 Task: Sort the products in the category "More Dips & Spreads" by relevance.
Action: Mouse moved to (763, 244)
Screenshot: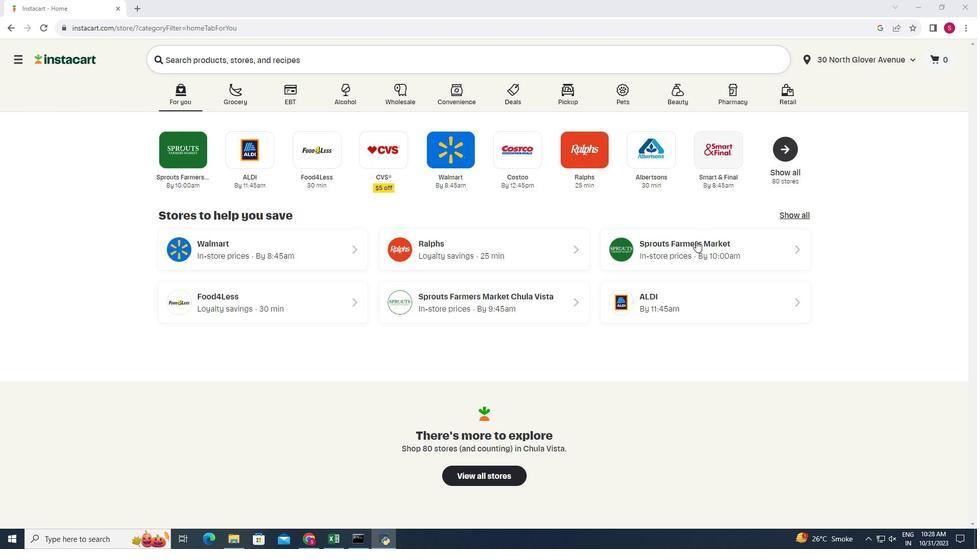 
Action: Mouse pressed left at (763, 244)
Screenshot: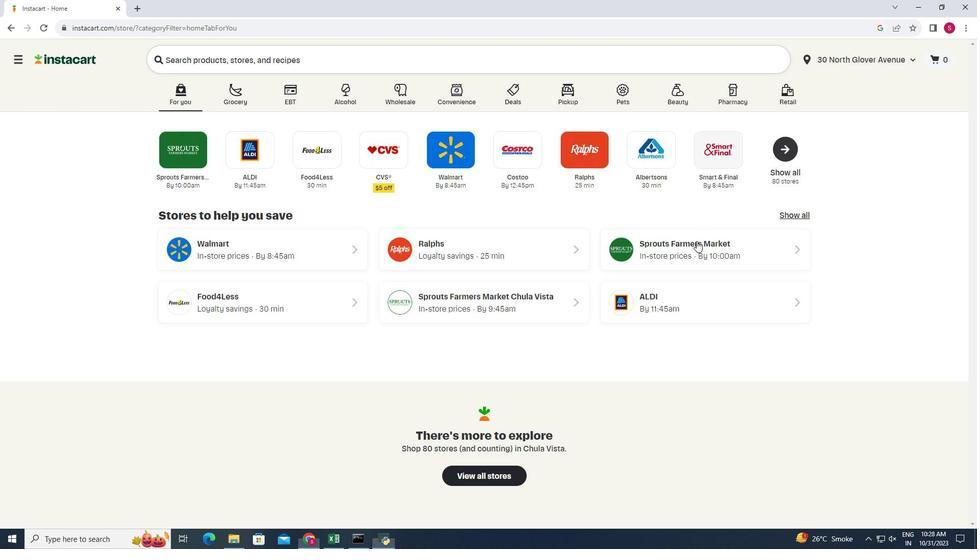 
Action: Mouse moved to (29, 448)
Screenshot: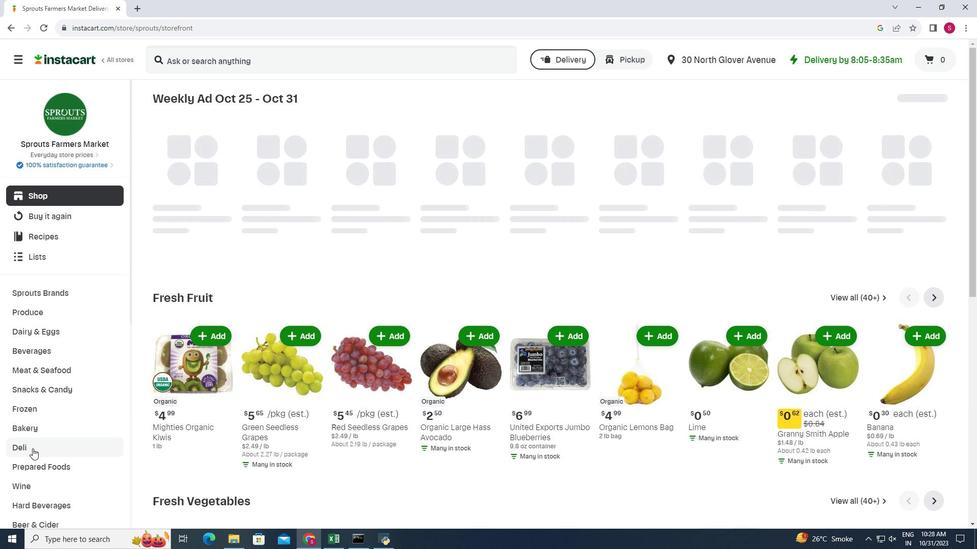 
Action: Mouse pressed left at (29, 448)
Screenshot: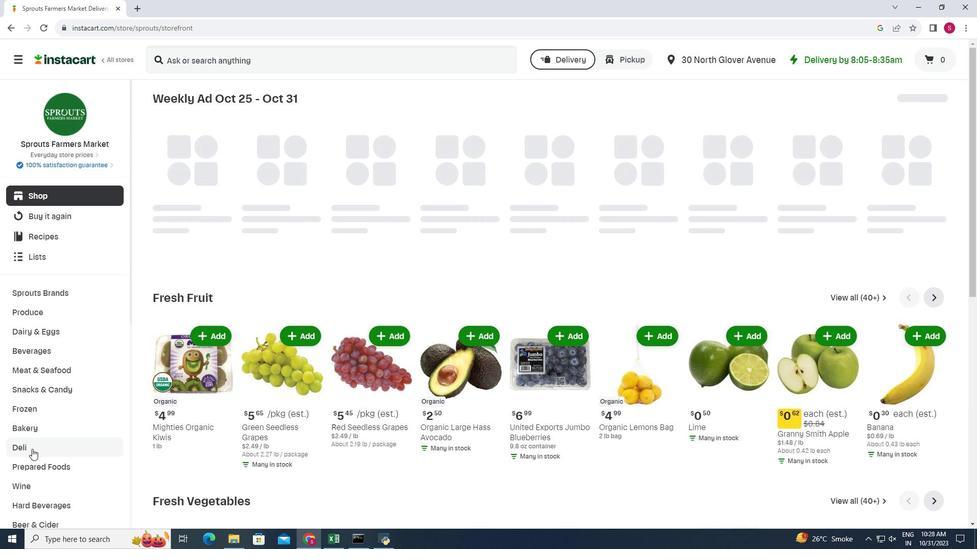 
Action: Mouse moved to (326, 130)
Screenshot: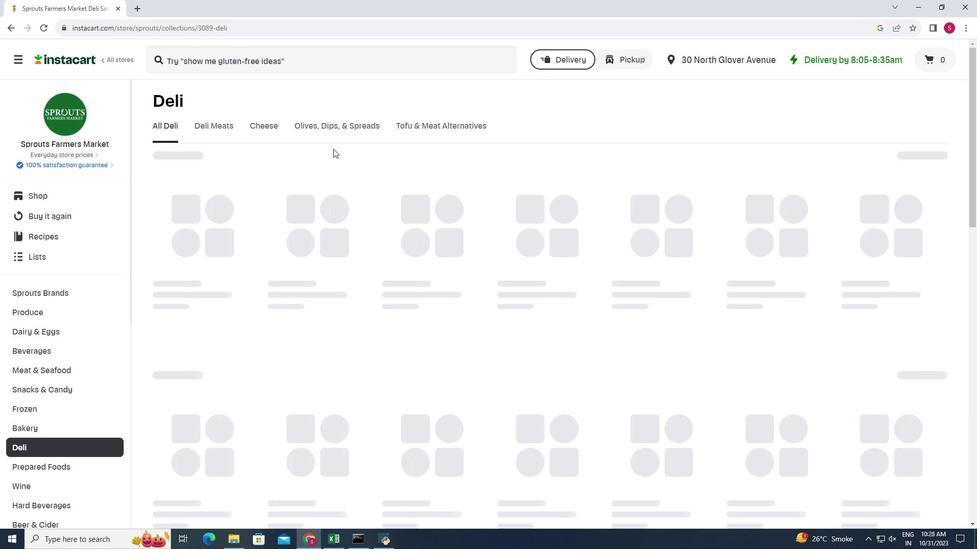 
Action: Mouse pressed left at (326, 130)
Screenshot: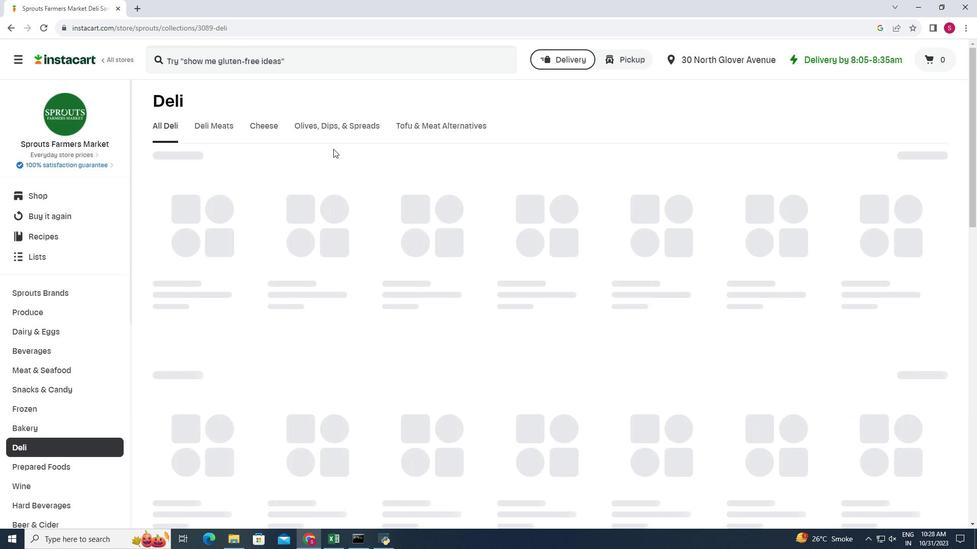 
Action: Mouse moved to (517, 160)
Screenshot: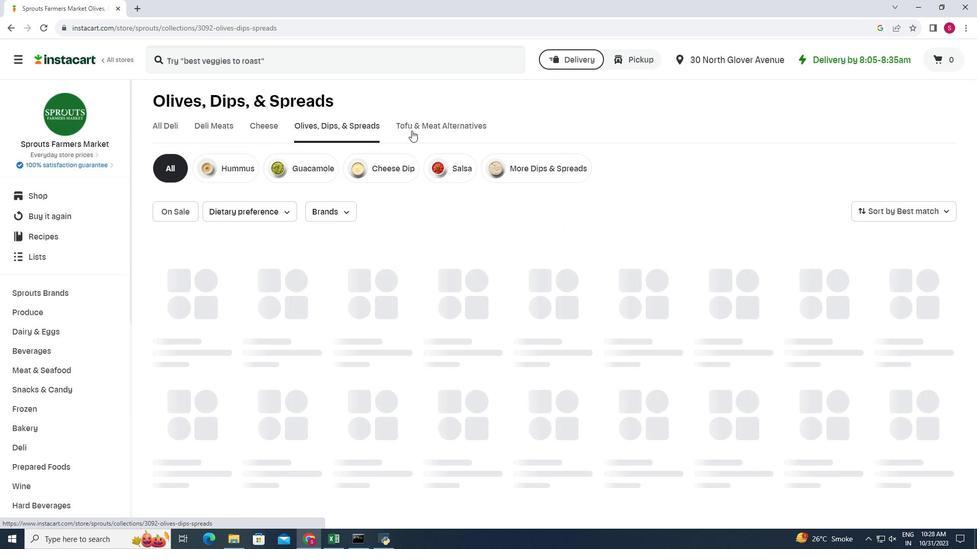 
Action: Mouse pressed left at (517, 160)
Screenshot: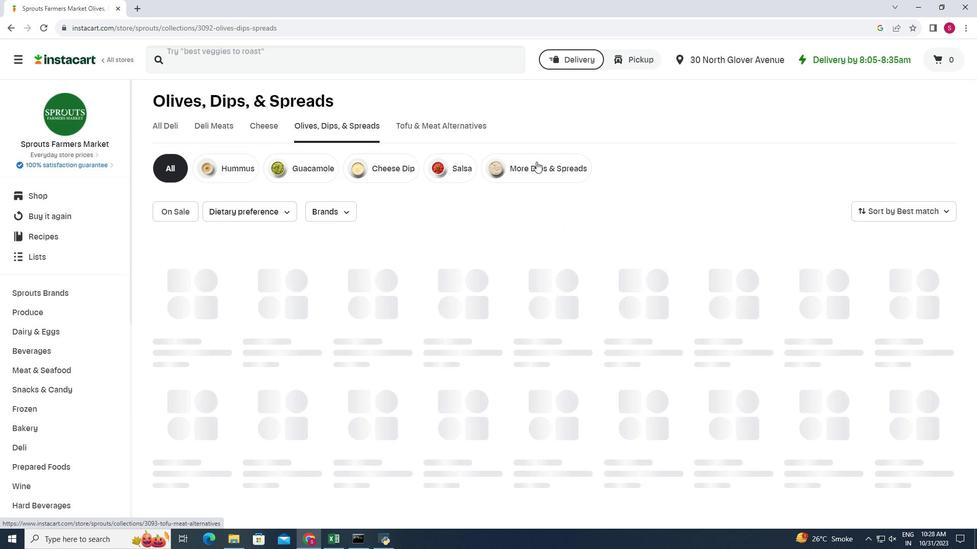
Action: Mouse moved to (921, 206)
Screenshot: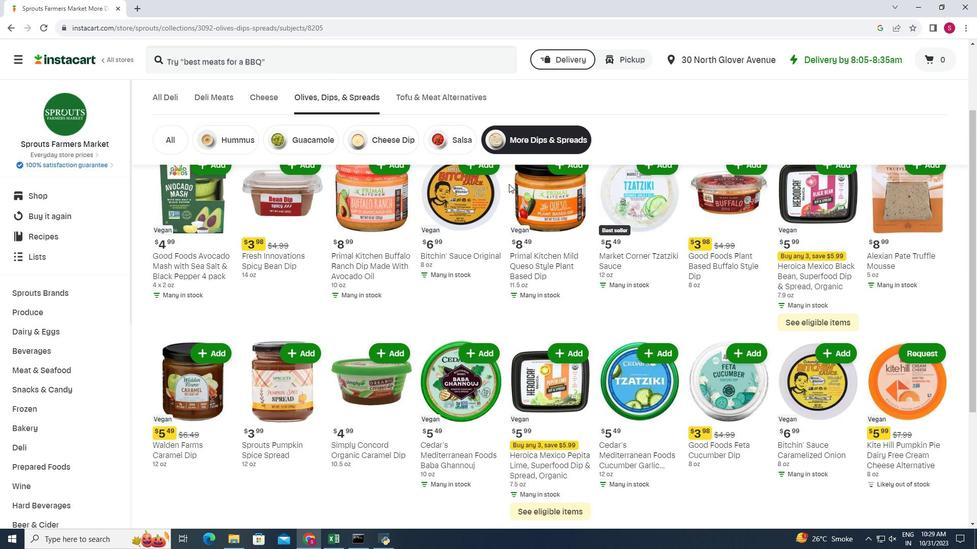
Action: Mouse pressed left at (921, 206)
Screenshot: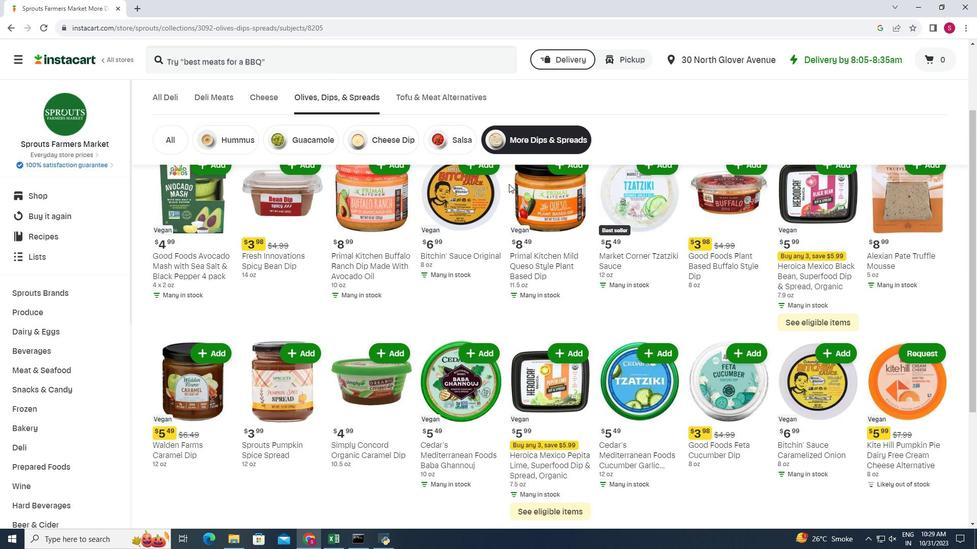 
Action: Mouse moved to (879, 355)
Screenshot: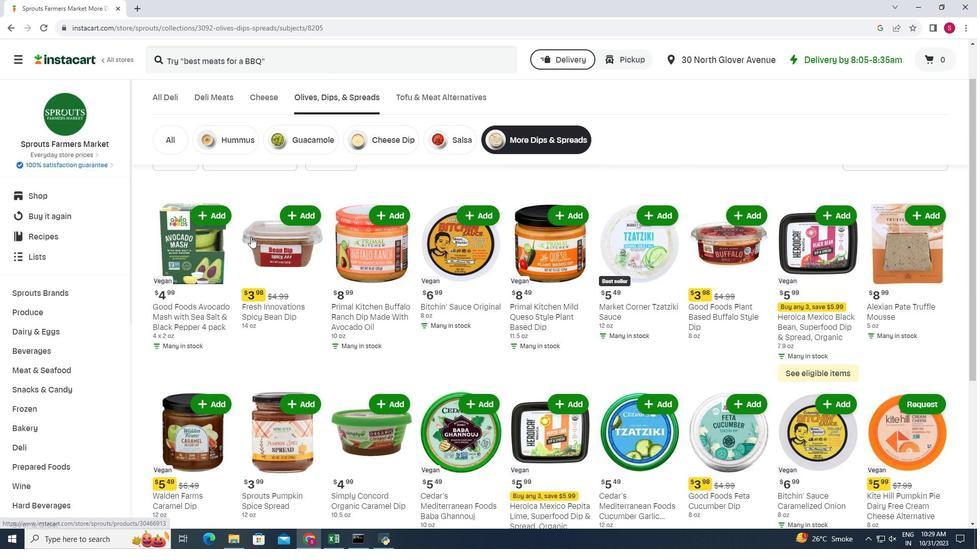 
Action: Mouse pressed left at (879, 355)
Screenshot: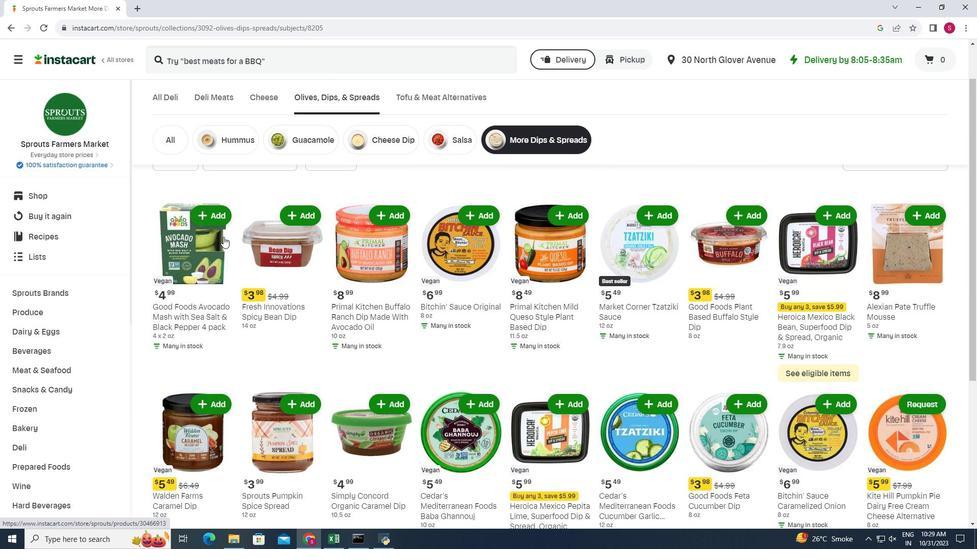 
Action: Mouse moved to (359, 299)
Screenshot: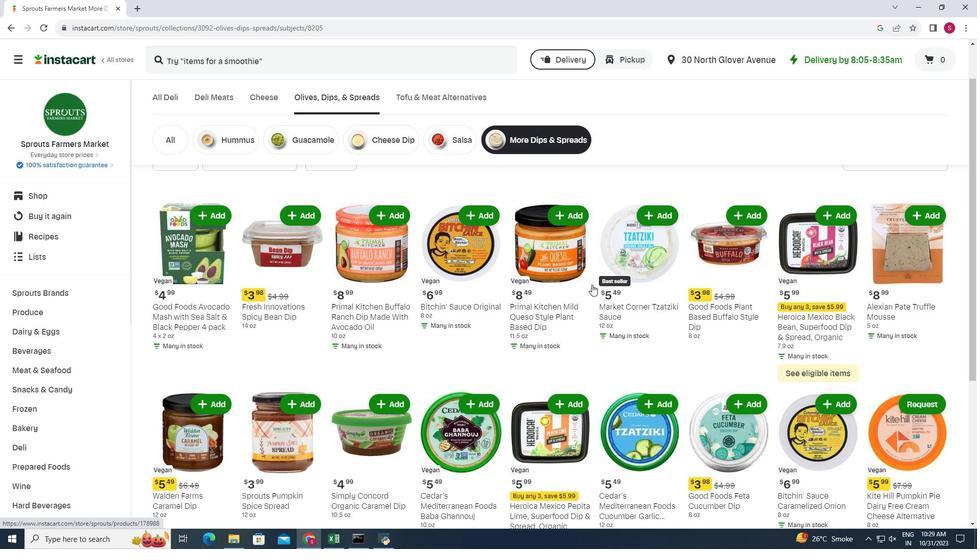 
Action: Mouse scrolled (359, 299) with delta (0, 0)
Screenshot: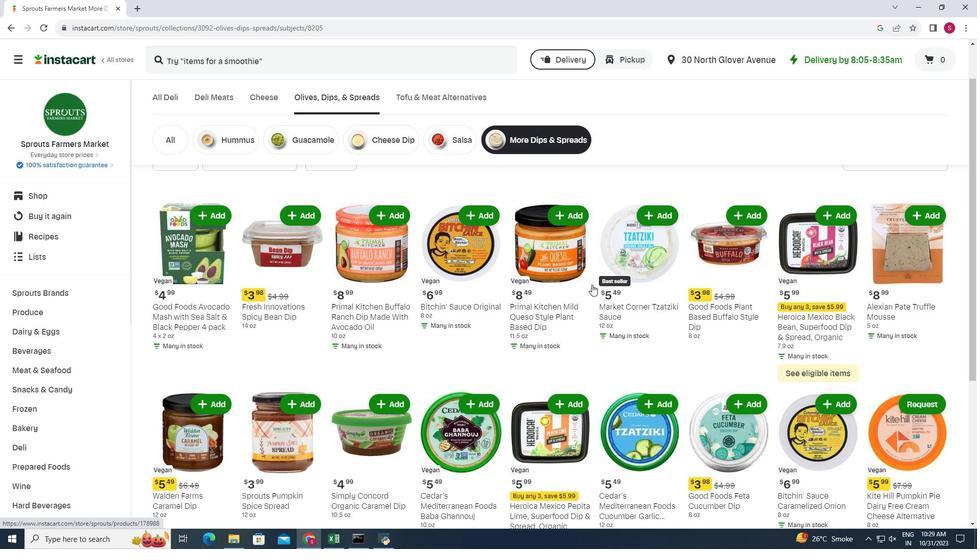 
Action: Mouse moved to (365, 302)
Screenshot: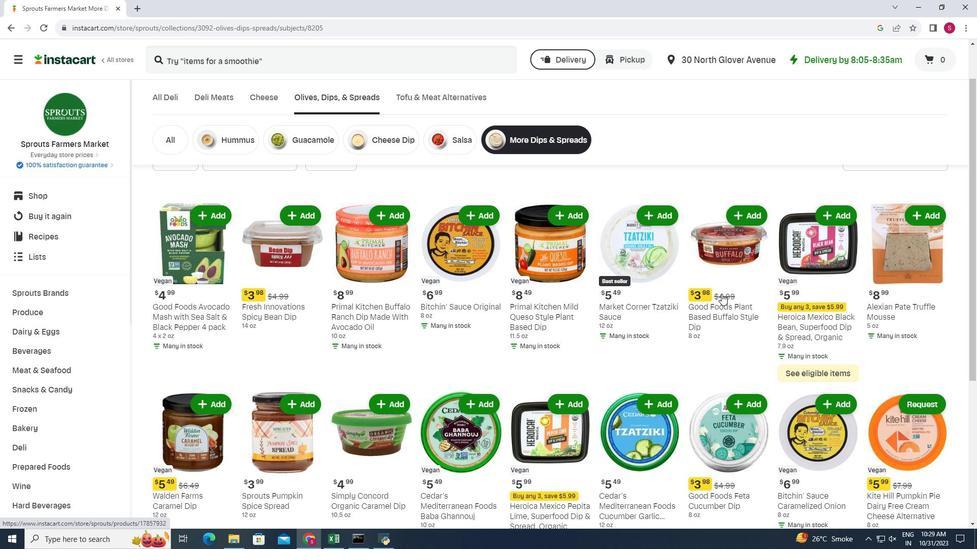 
Action: Mouse scrolled (365, 301) with delta (0, 0)
Screenshot: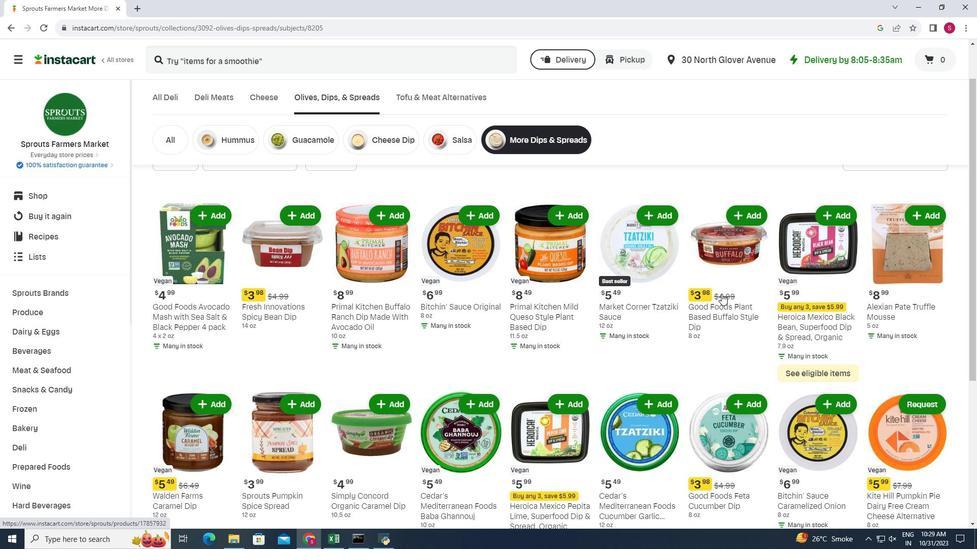 
Action: Mouse moved to (365, 302)
Screenshot: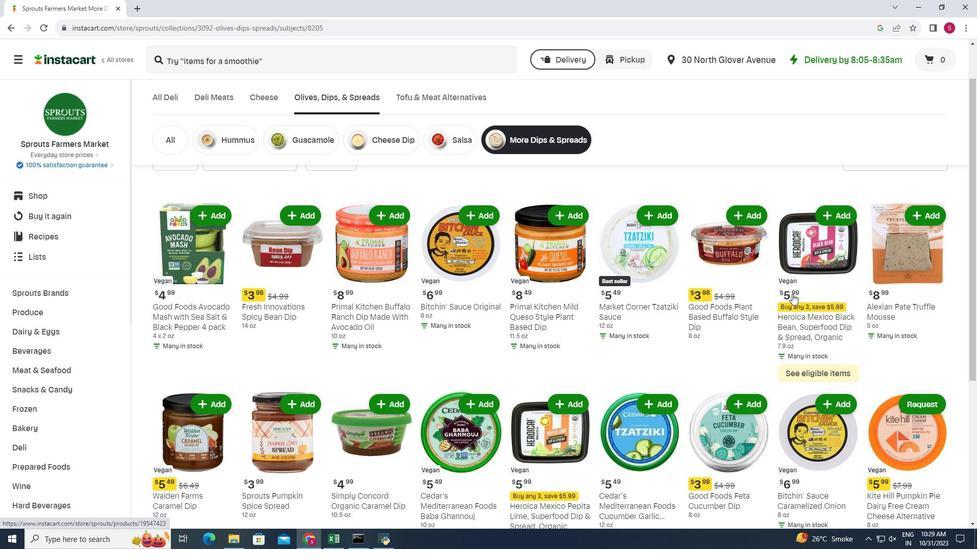
Action: Mouse scrolled (365, 301) with delta (0, 0)
Screenshot: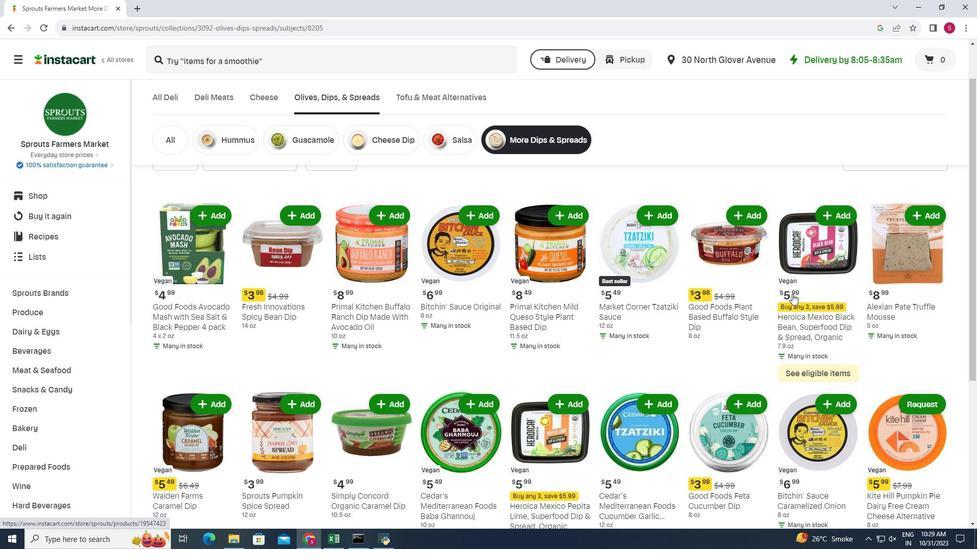 
Action: Mouse scrolled (365, 301) with delta (0, 0)
Screenshot: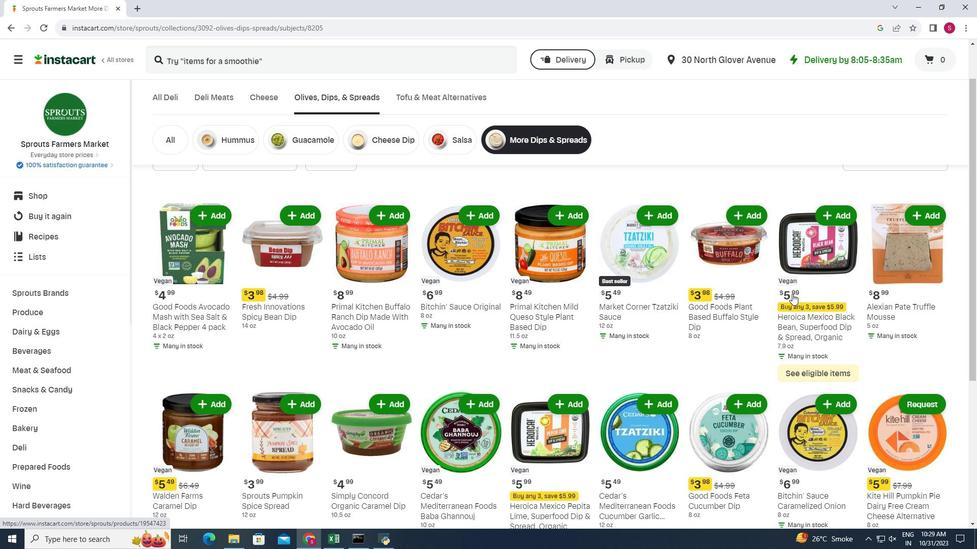 
Action: Mouse scrolled (365, 301) with delta (0, 0)
Screenshot: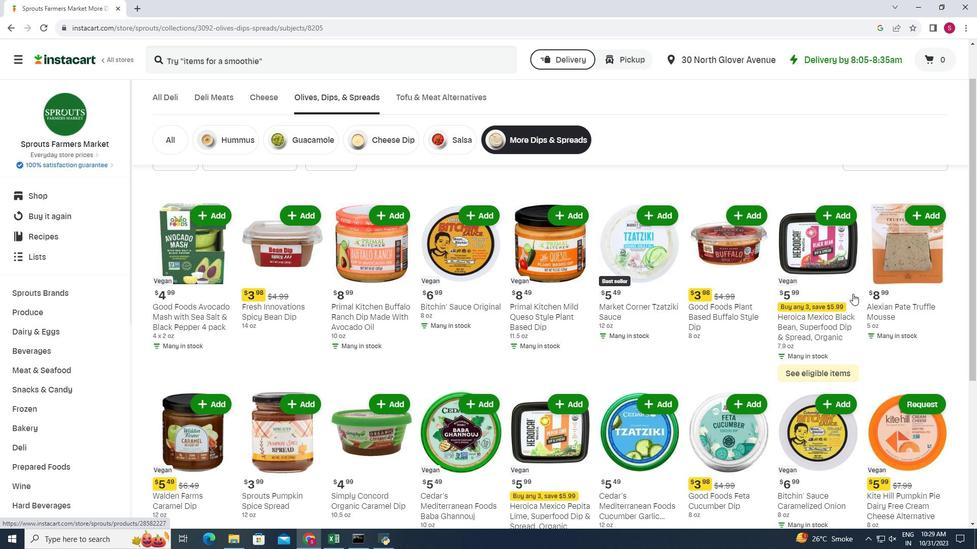 
Action: Mouse moved to (365, 302)
Screenshot: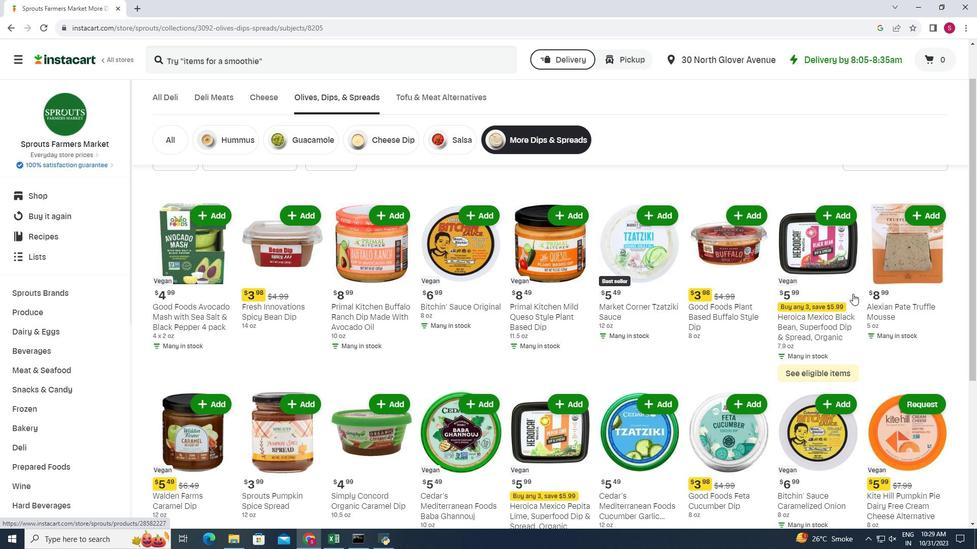 
Action: Mouse scrolled (365, 301) with delta (0, 0)
Screenshot: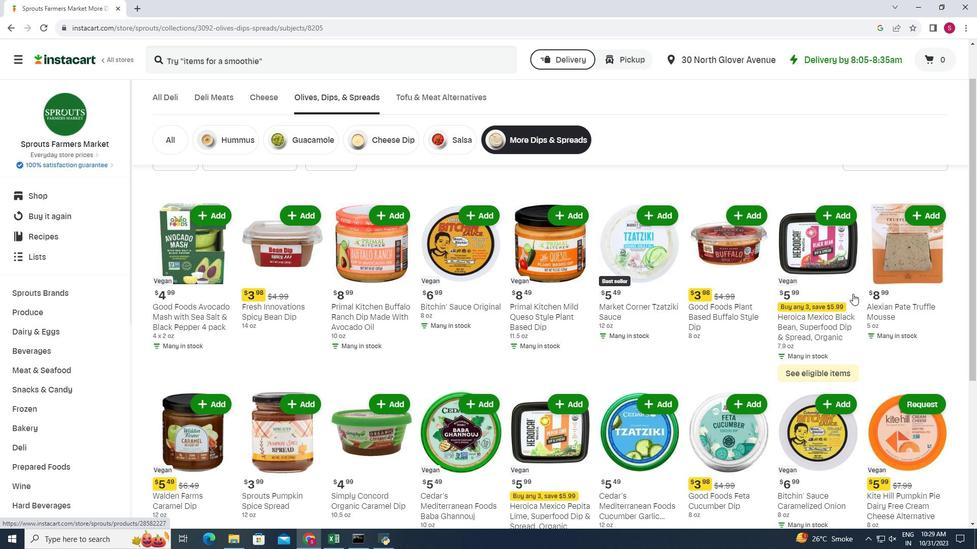 
Action: Mouse scrolled (365, 301) with delta (0, 0)
Screenshot: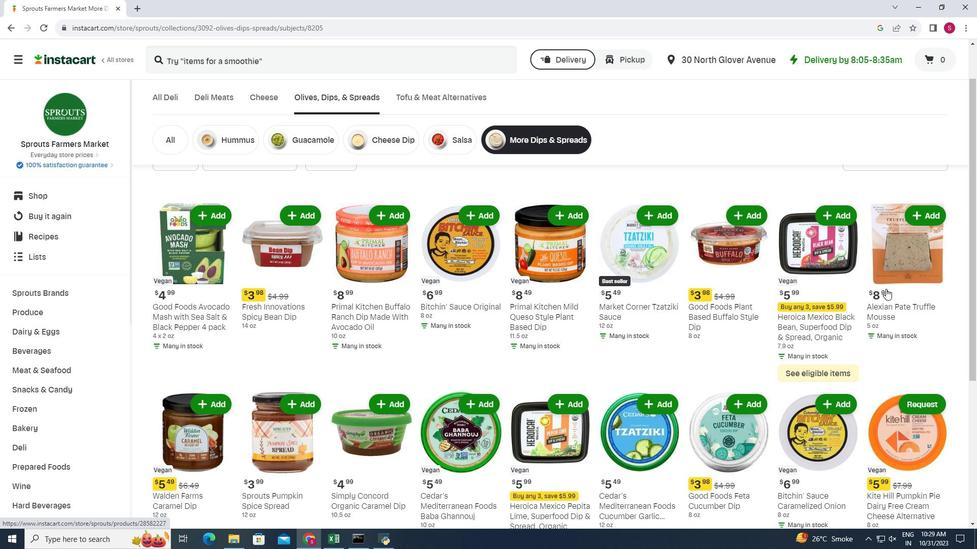 
Action: Mouse moved to (696, 240)
Screenshot: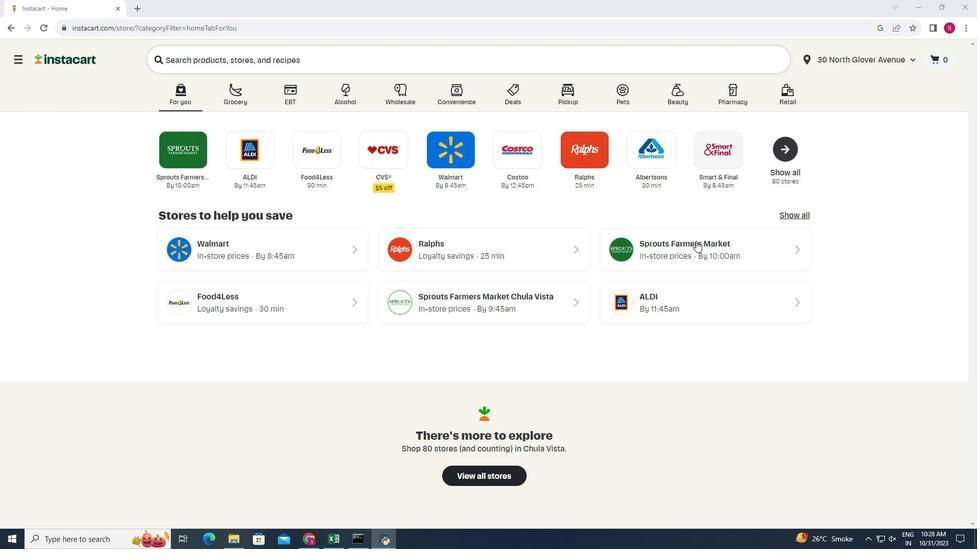 
Action: Mouse pressed left at (696, 240)
Screenshot: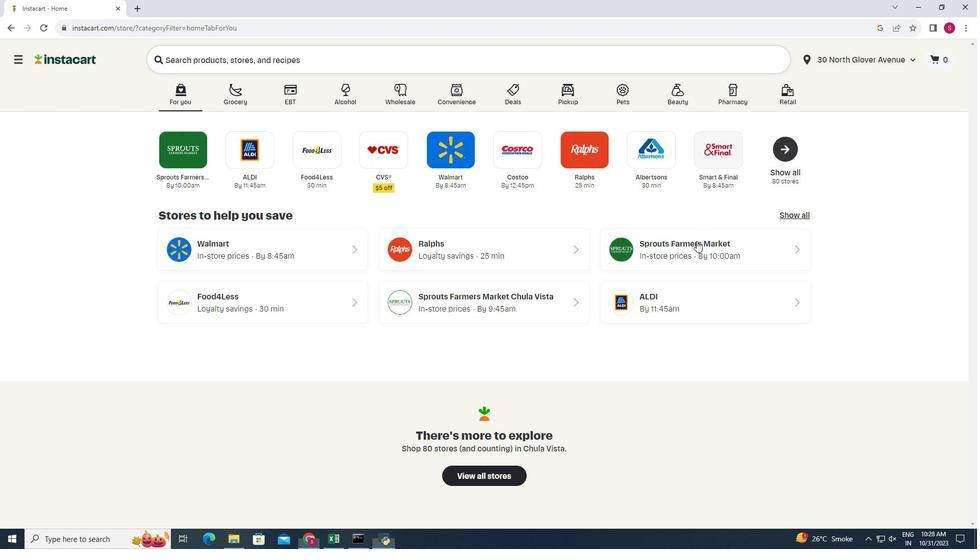 
Action: Mouse moved to (32, 449)
Screenshot: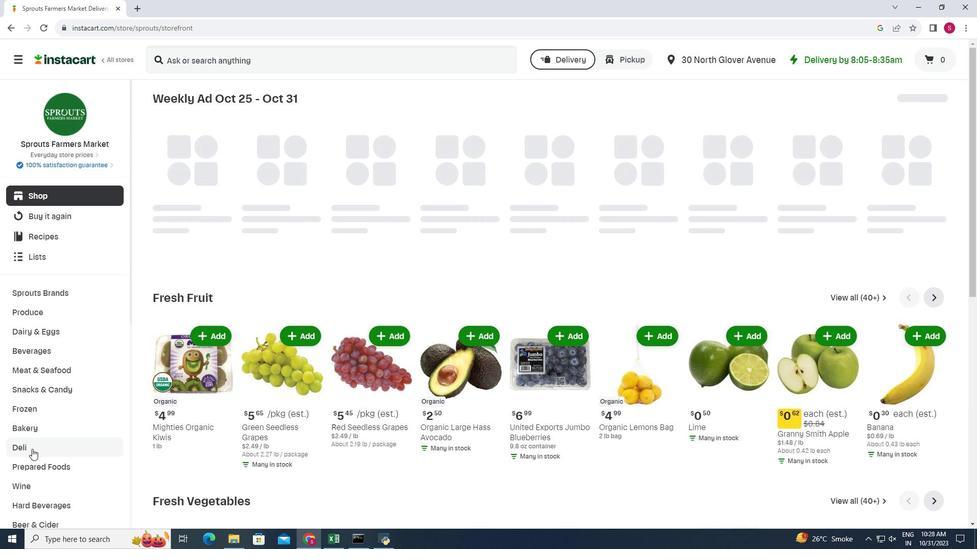 
Action: Mouse pressed left at (32, 449)
Screenshot: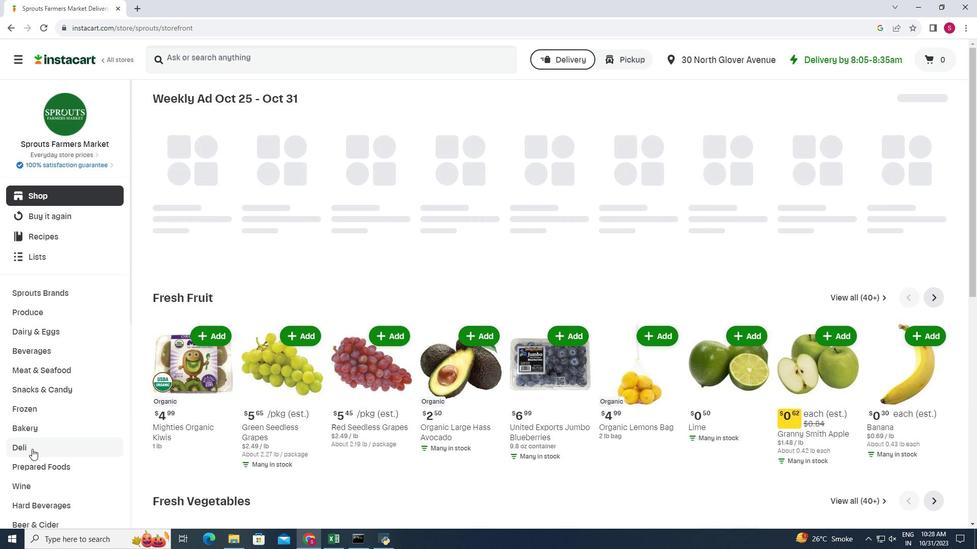 
Action: Mouse moved to (342, 125)
Screenshot: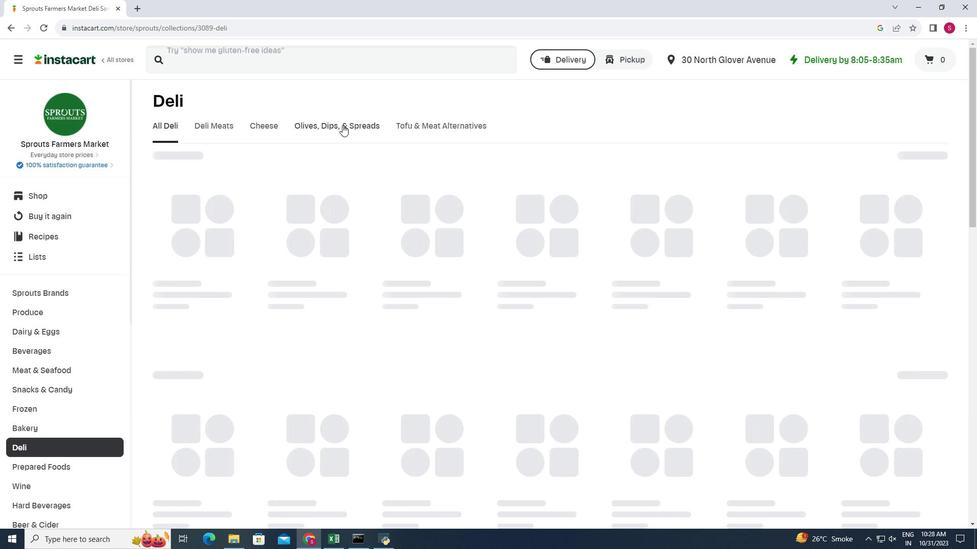 
Action: Mouse pressed left at (342, 125)
Screenshot: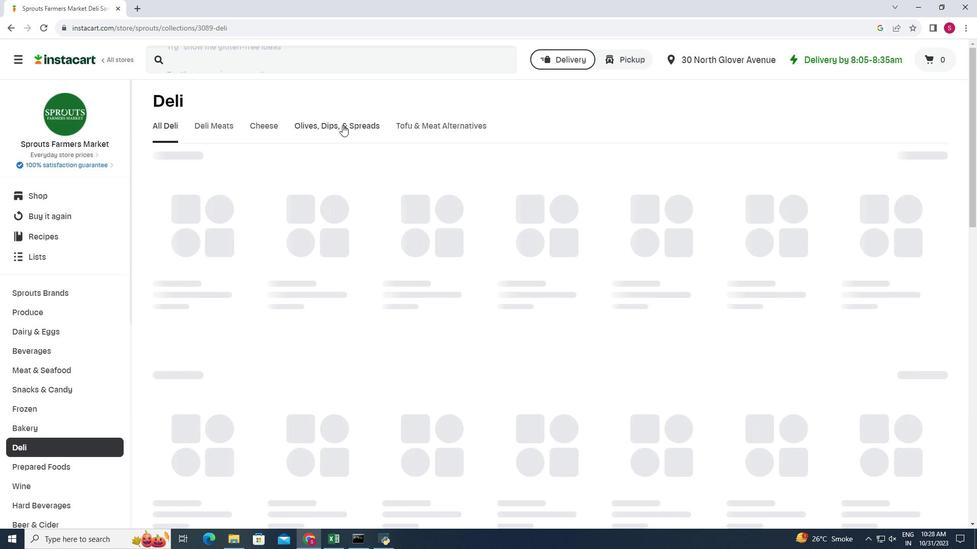 
Action: Mouse moved to (549, 166)
Screenshot: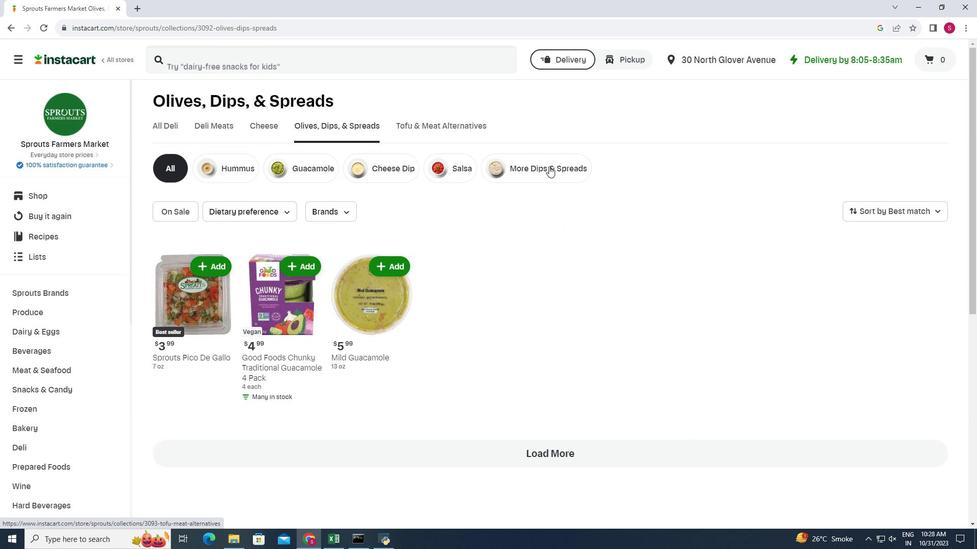 
Action: Mouse pressed left at (549, 166)
Screenshot: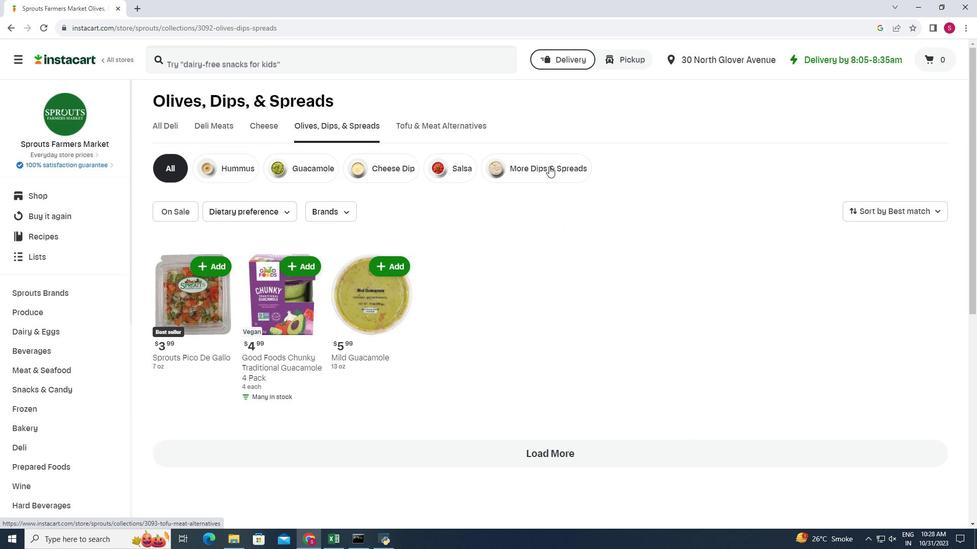 
Action: Mouse moved to (516, 208)
Screenshot: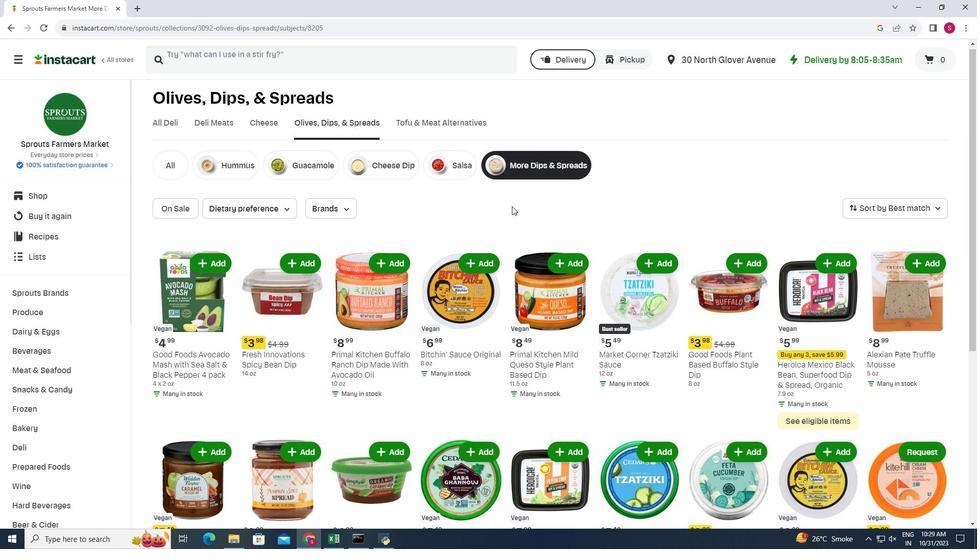 
Action: Mouse scrolled (516, 207) with delta (0, 0)
Screenshot: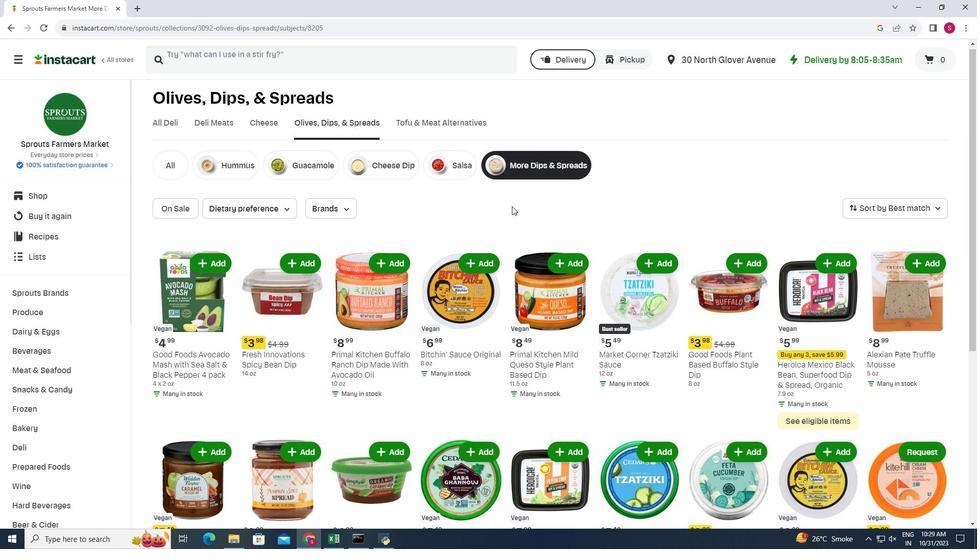 
Action: Mouse moved to (510, 205)
Screenshot: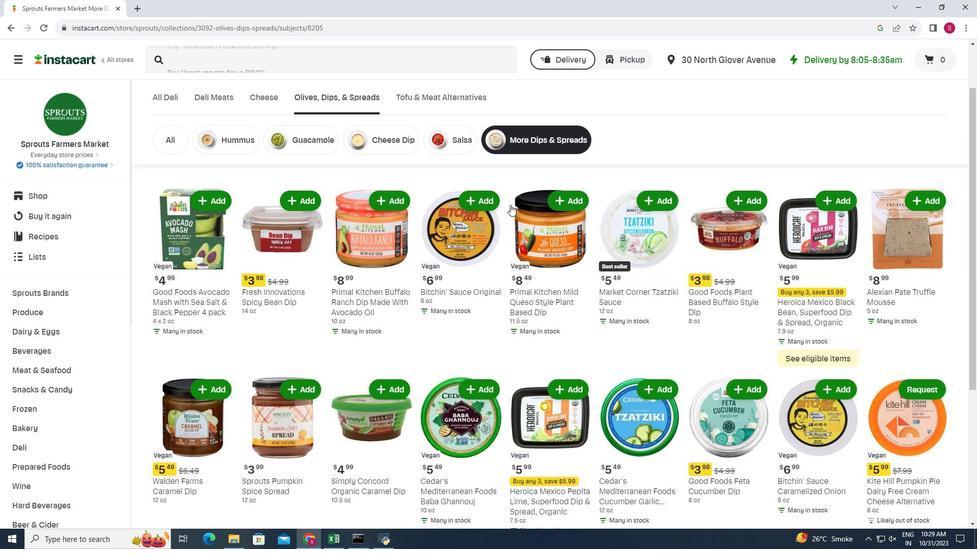 
Action: Mouse scrolled (510, 205) with delta (0, 0)
Screenshot: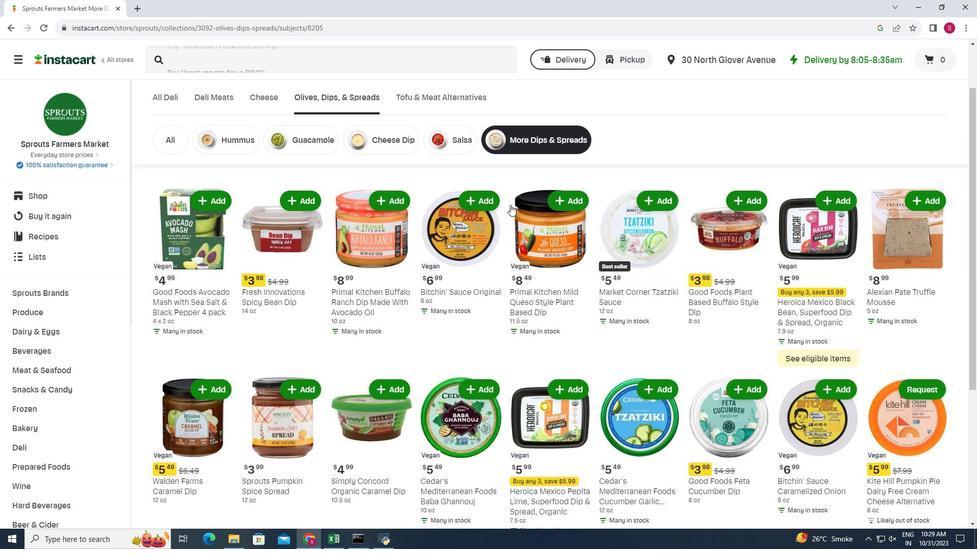 
Action: Mouse moved to (429, 220)
Screenshot: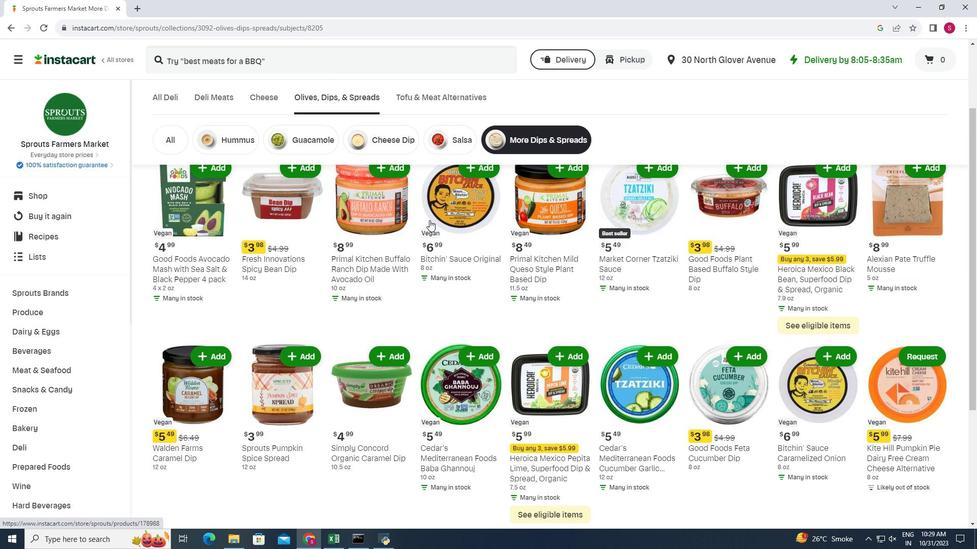 
Action: Mouse scrolled (429, 220) with delta (0, 0)
Screenshot: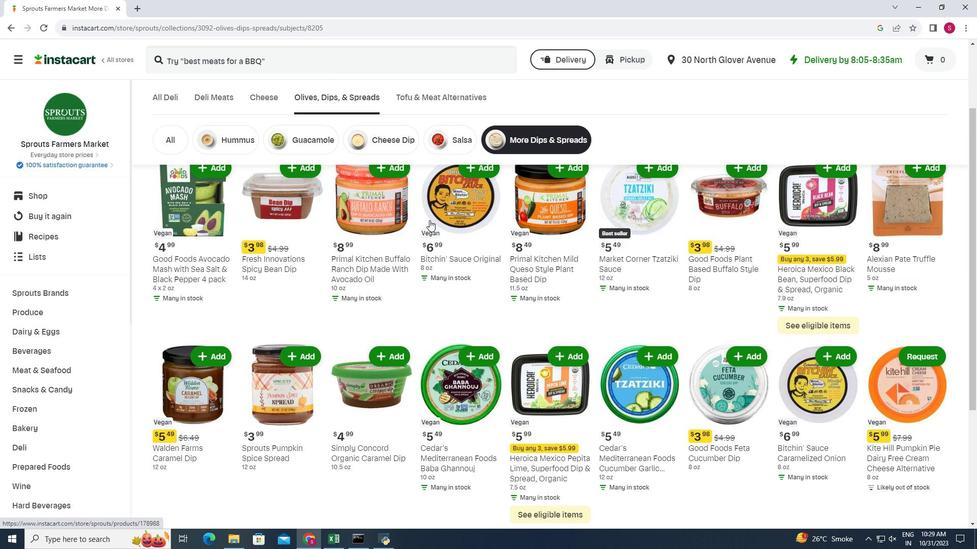 
Action: Mouse moved to (957, 269)
Screenshot: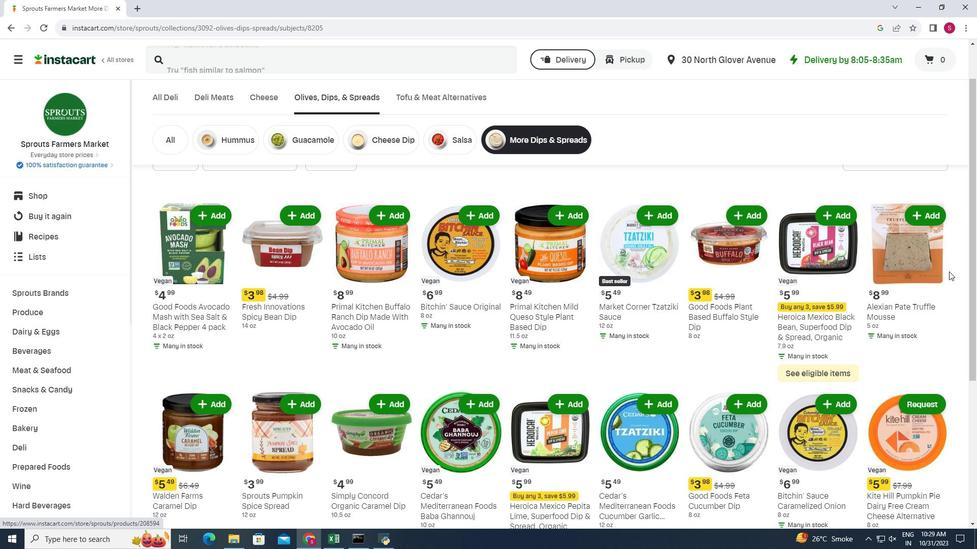 
Action: Mouse scrolled (957, 269) with delta (0, 0)
Screenshot: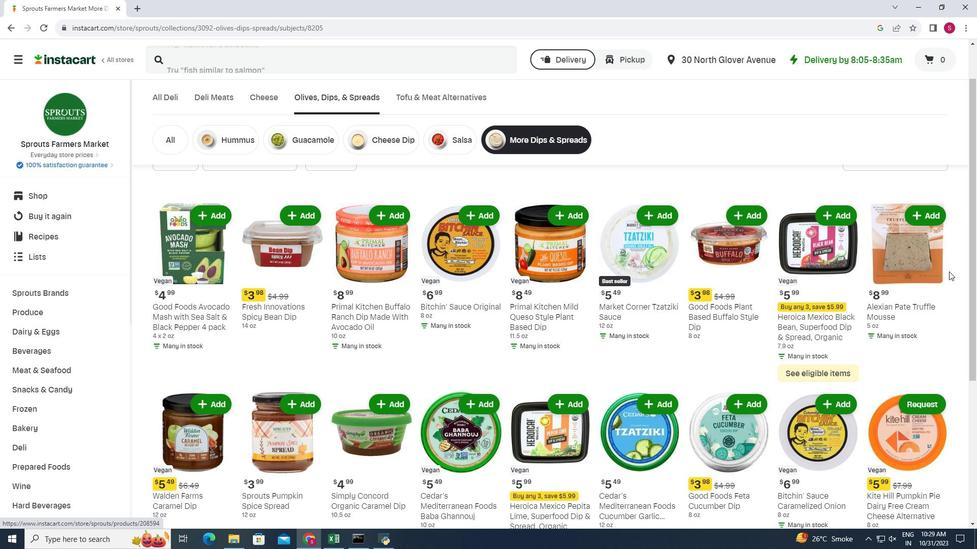 
Action: Mouse moved to (954, 270)
Screenshot: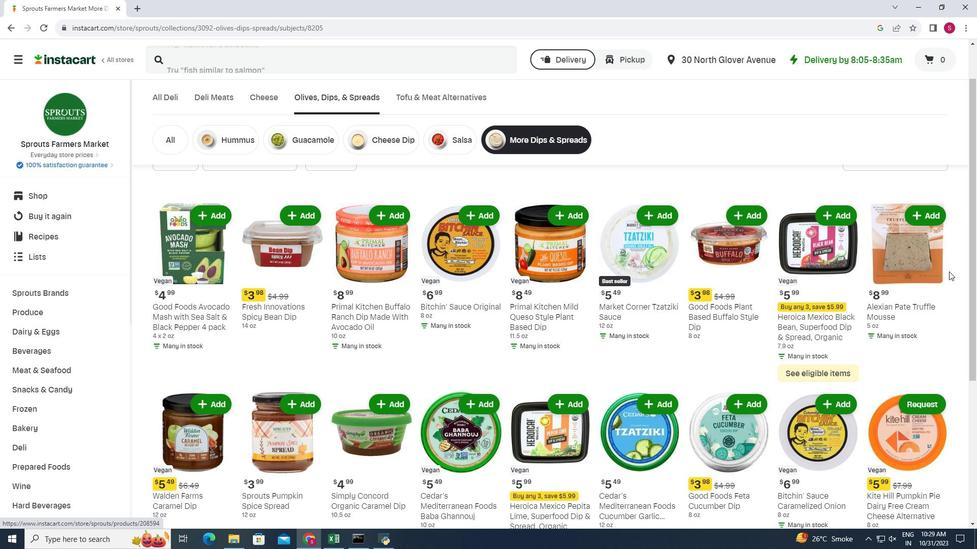 
Action: Mouse scrolled (954, 271) with delta (0, 0)
Screenshot: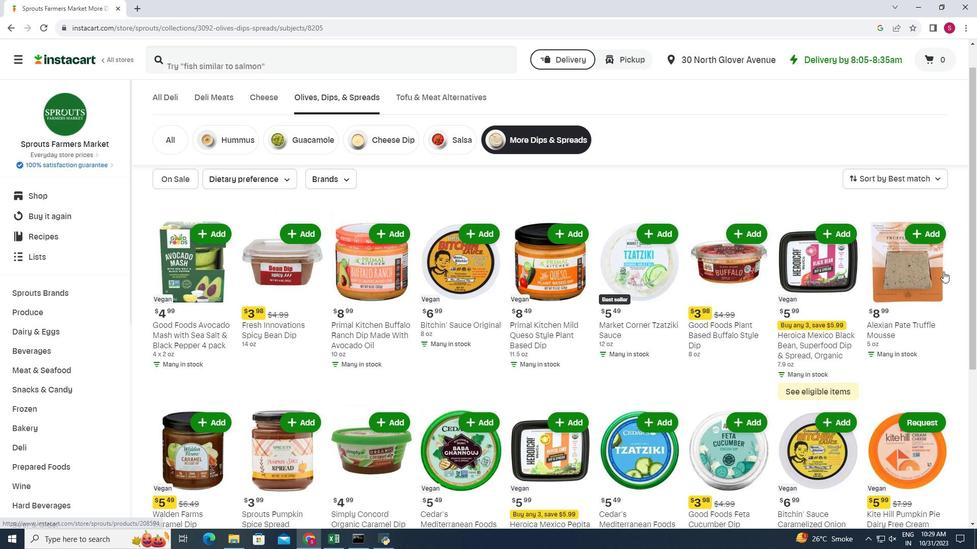 
Action: Mouse moved to (944, 271)
Screenshot: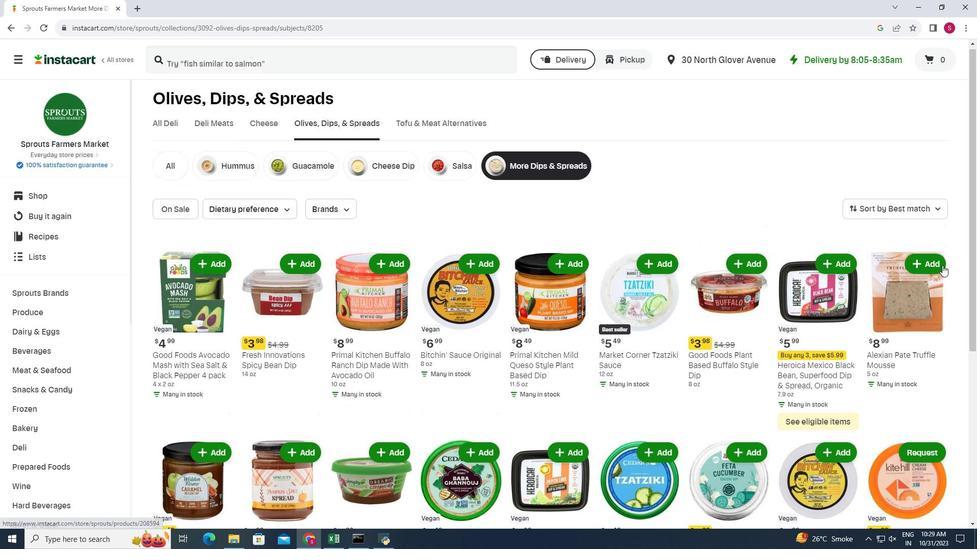 
Action: Mouse scrolled (944, 272) with delta (0, 0)
Screenshot: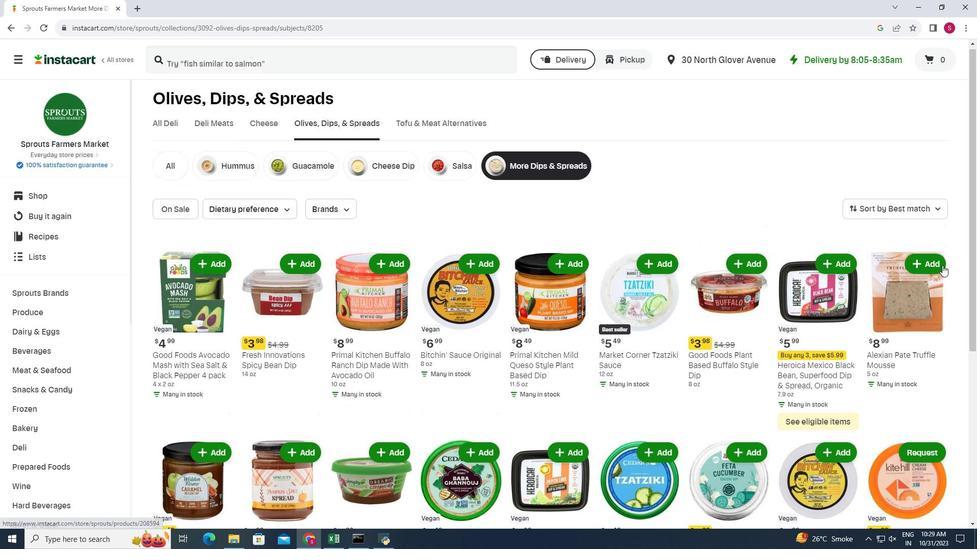 
Action: Mouse moved to (933, 208)
Screenshot: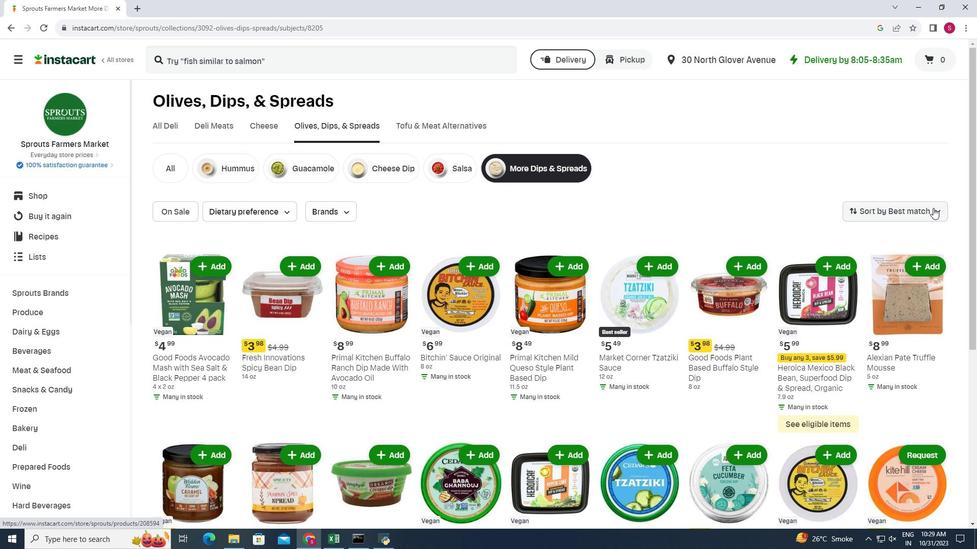 
Action: Mouse pressed left at (933, 208)
Screenshot: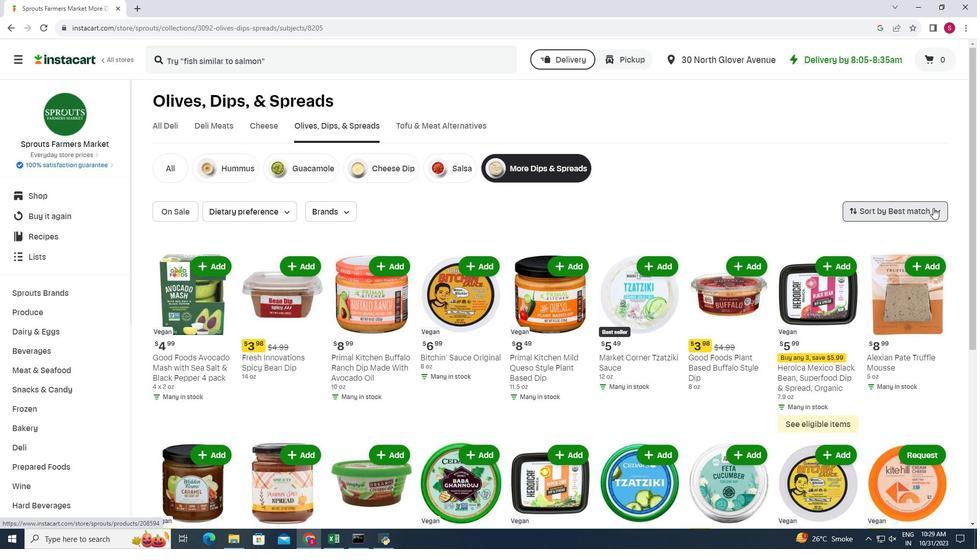 
Action: Mouse moved to (871, 357)
Screenshot: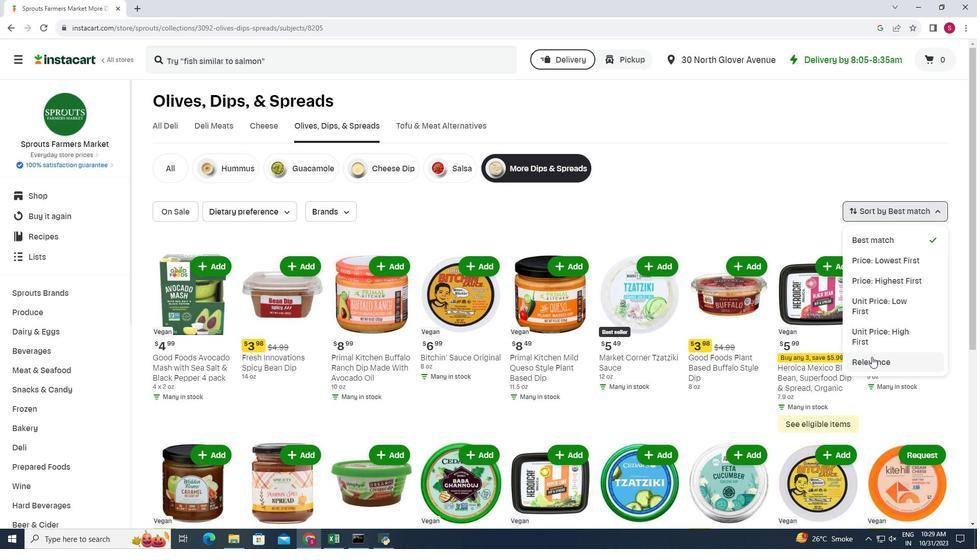 
Action: Mouse pressed left at (871, 357)
Screenshot: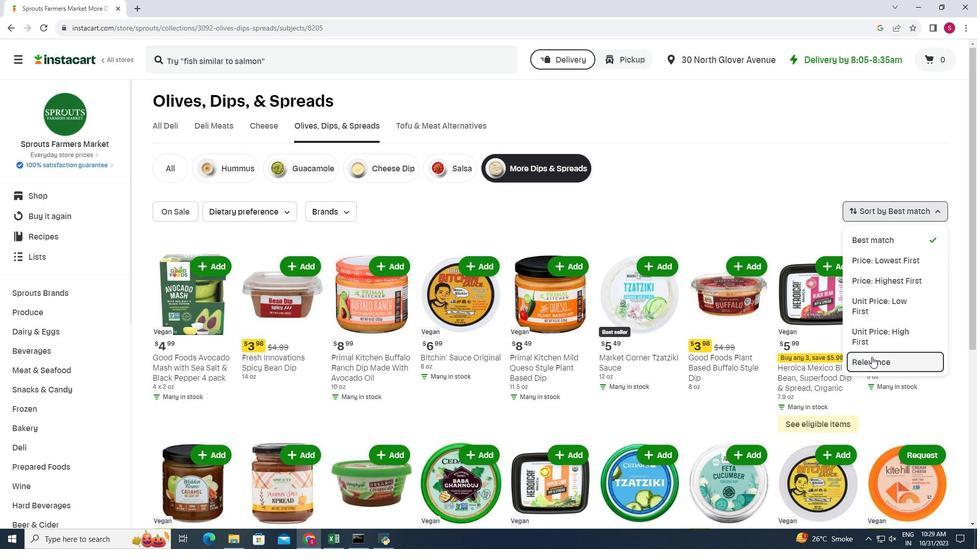 
Action: Mouse moved to (532, 219)
Screenshot: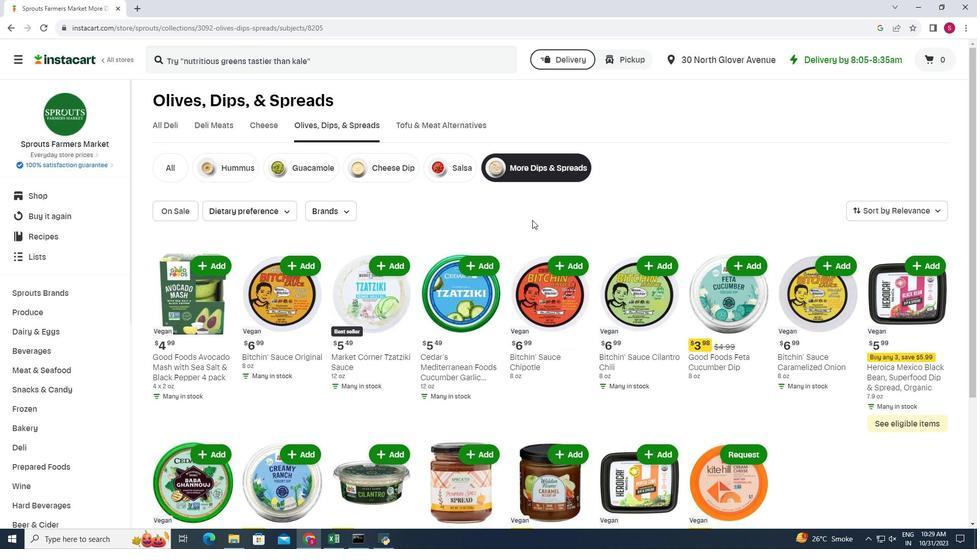 
Action: Mouse scrolled (532, 218) with delta (0, 0)
Screenshot: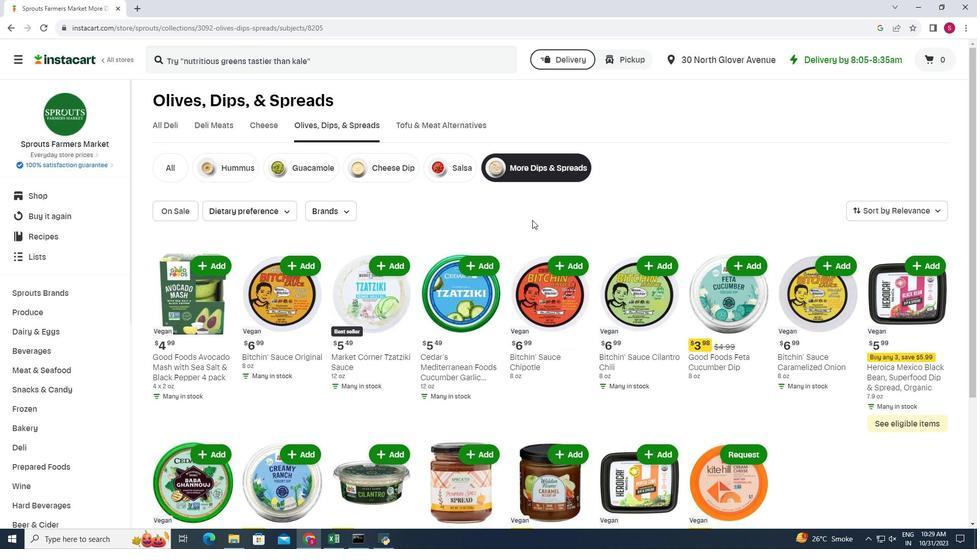 
Action: Mouse moved to (532, 220)
Screenshot: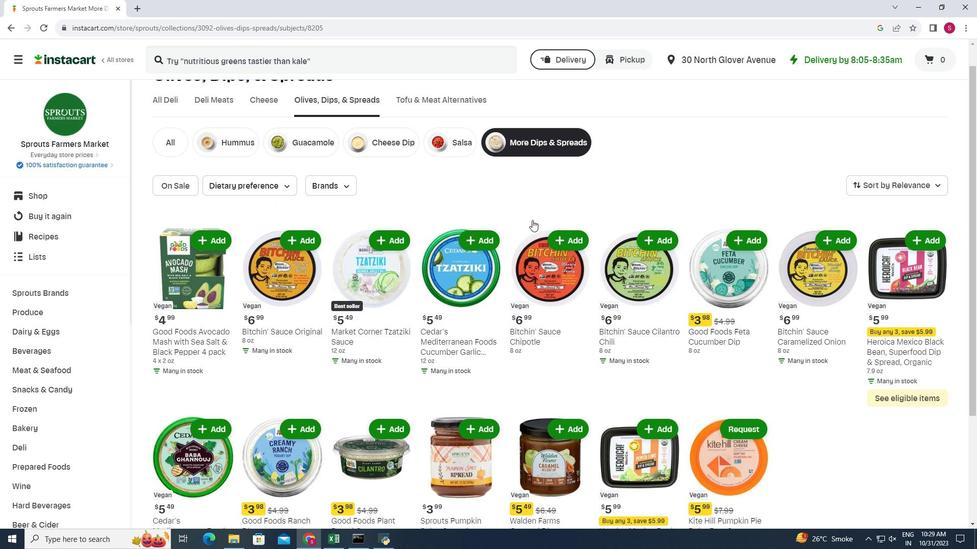 
Action: Mouse scrolled (532, 219) with delta (0, 0)
Screenshot: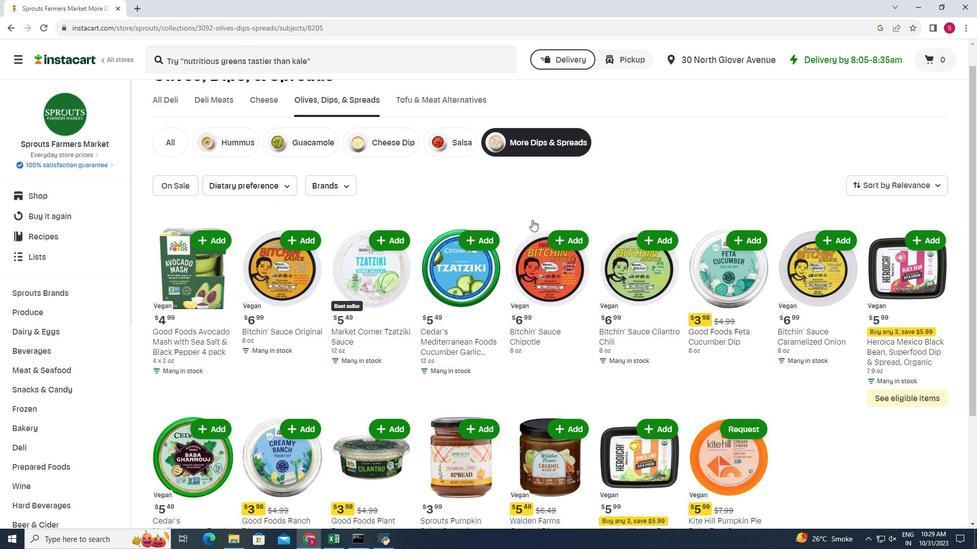 
Action: Mouse scrolled (532, 219) with delta (0, 0)
Screenshot: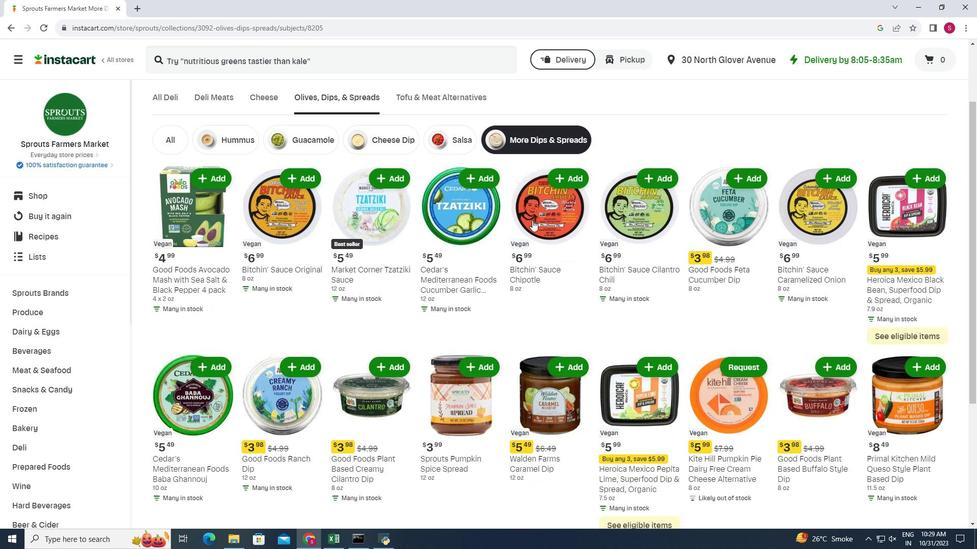 
Action: Mouse scrolled (532, 219) with delta (0, 0)
Screenshot: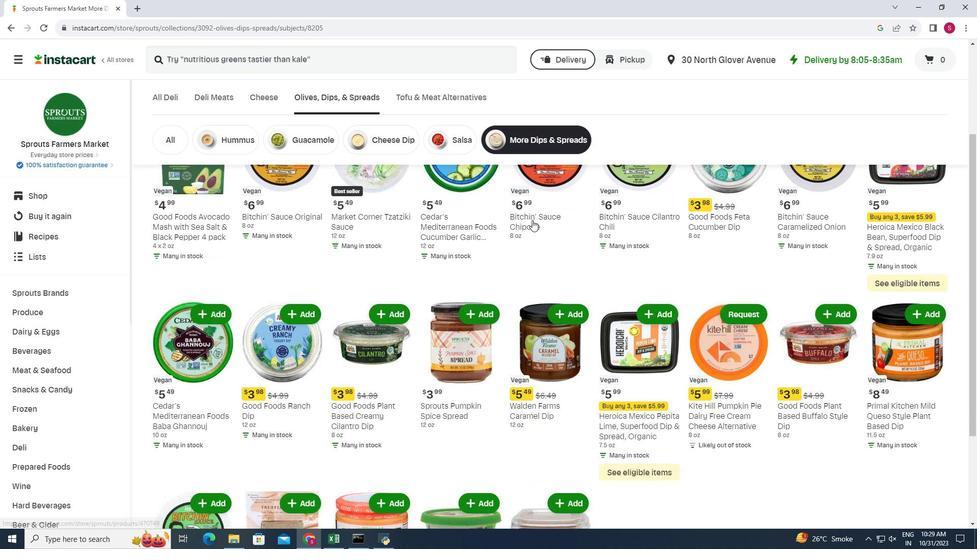 
Action: Mouse moved to (531, 220)
Screenshot: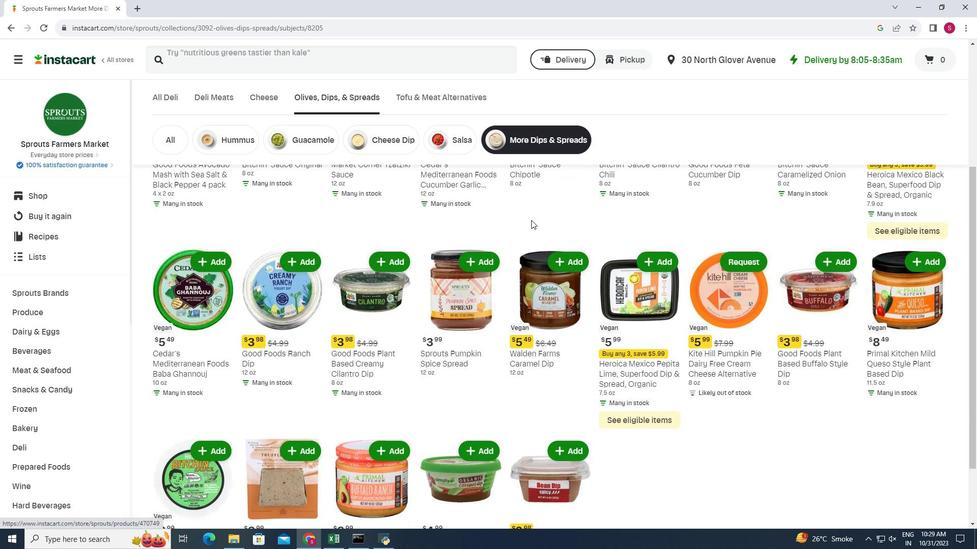 
Action: Mouse scrolled (531, 219) with delta (0, 0)
Screenshot: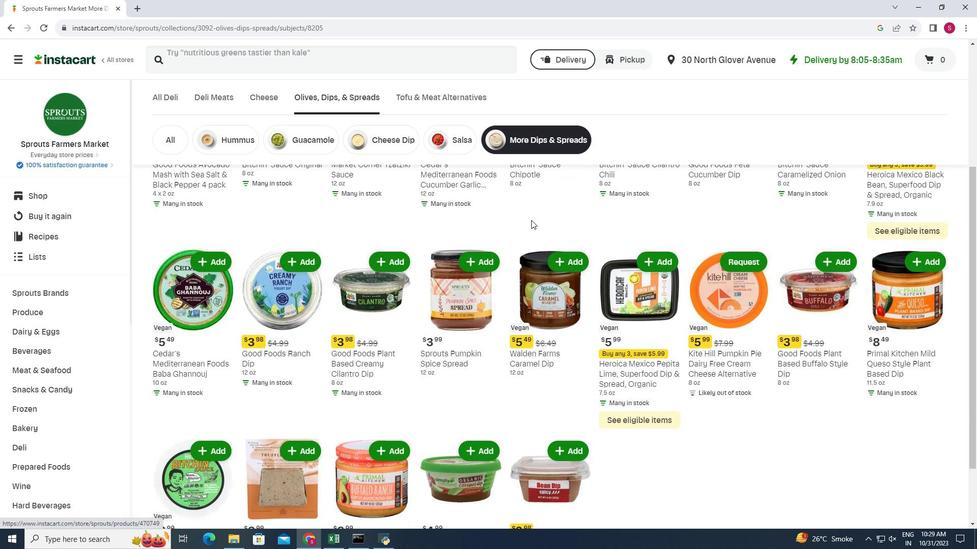 
Action: Mouse moved to (530, 220)
Screenshot: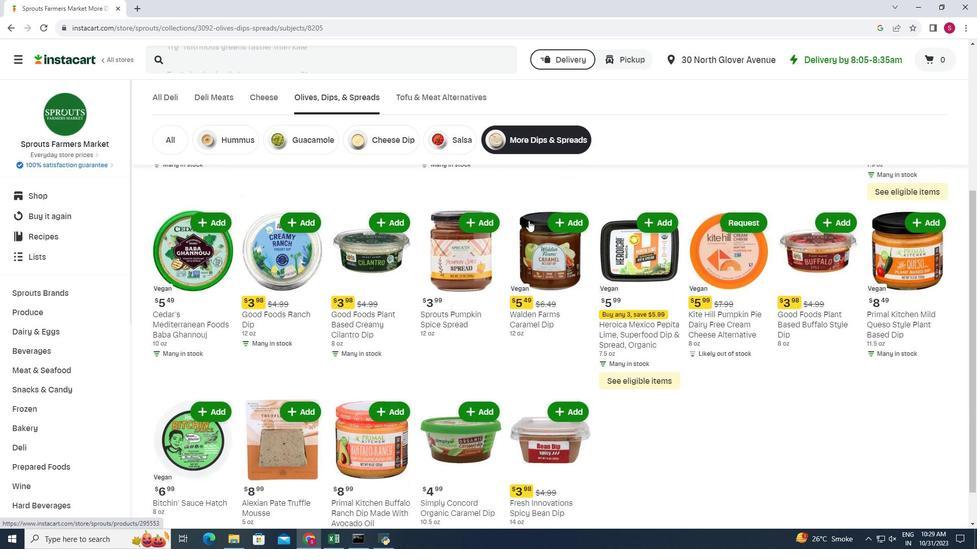 
Action: Mouse scrolled (530, 219) with delta (0, 0)
Screenshot: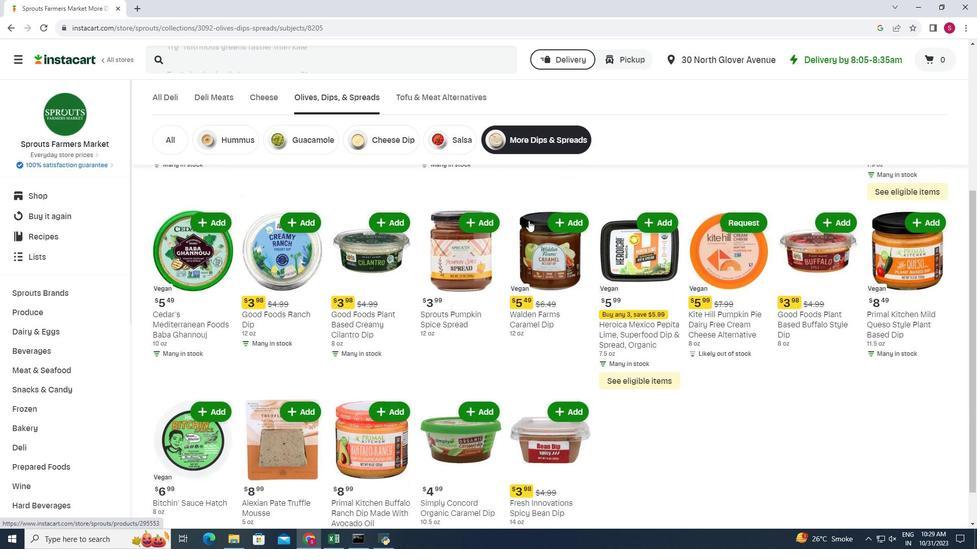 
Action: Mouse moved to (526, 213)
Screenshot: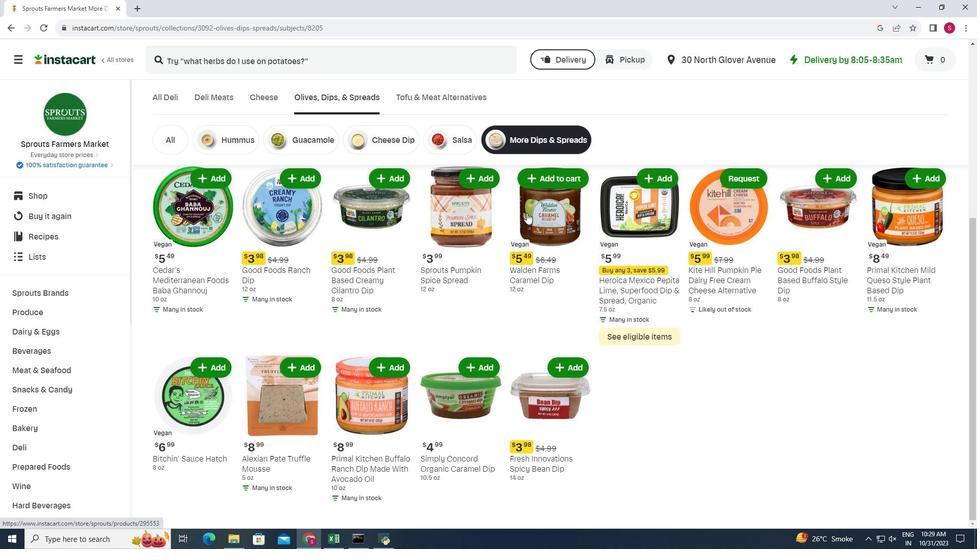 
Action: Mouse scrolled (526, 212) with delta (0, 0)
Screenshot: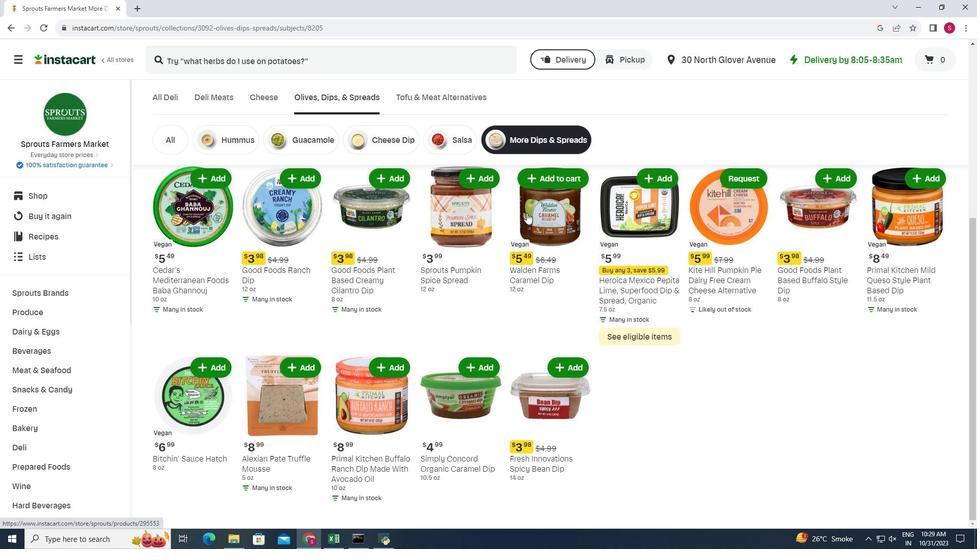 
Action: Mouse moved to (531, 183)
Screenshot: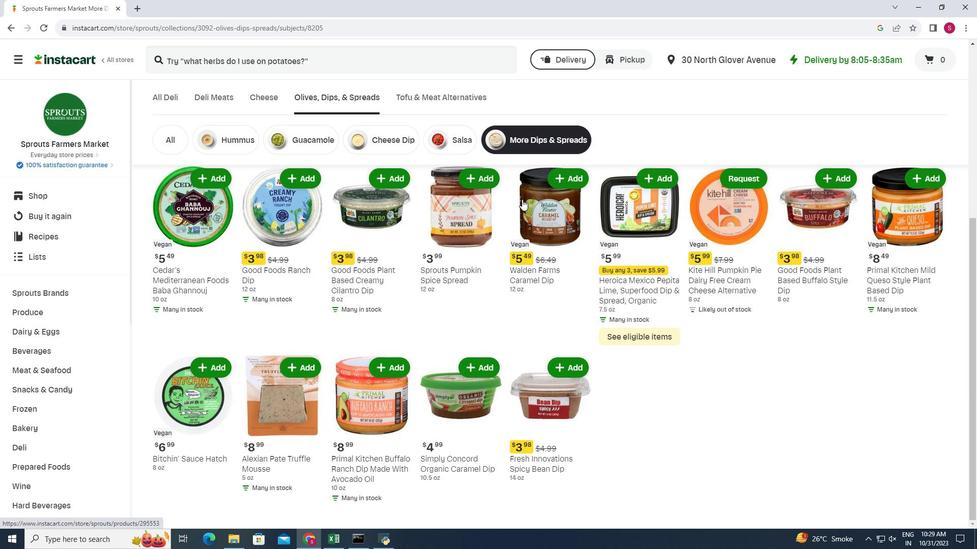 
Action: Mouse scrolled (531, 183) with delta (0, 0)
Screenshot: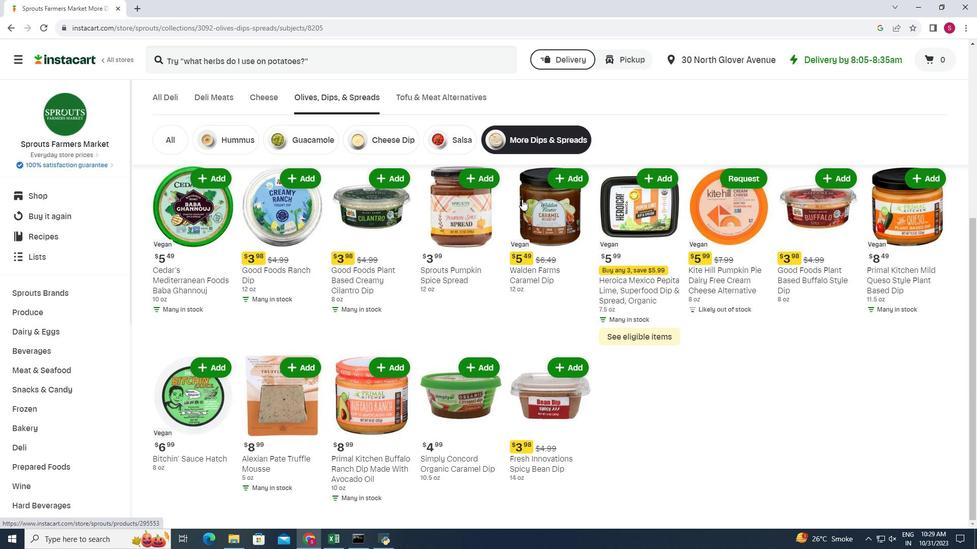 
Action: Mouse moved to (521, 200)
Screenshot: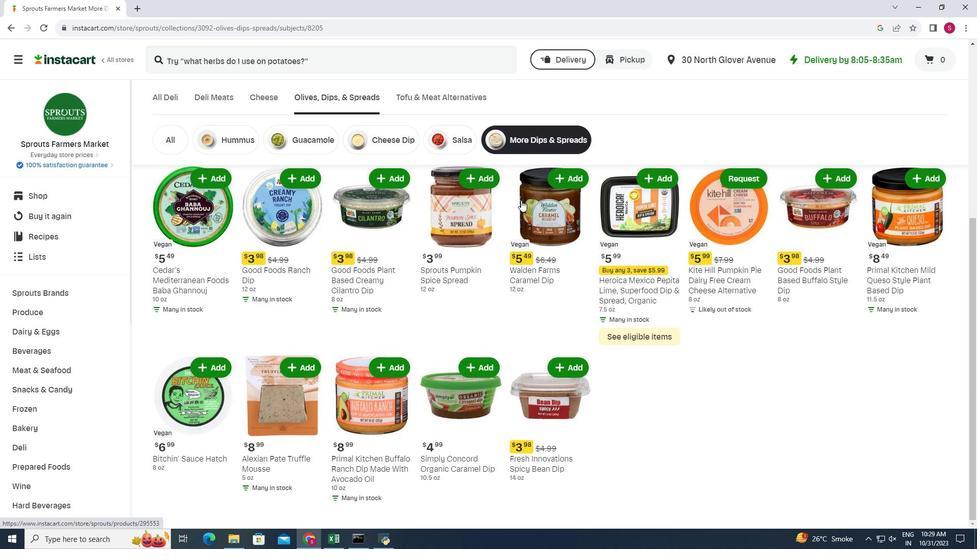 
Action: Mouse scrolled (521, 199) with delta (0, 0)
Screenshot: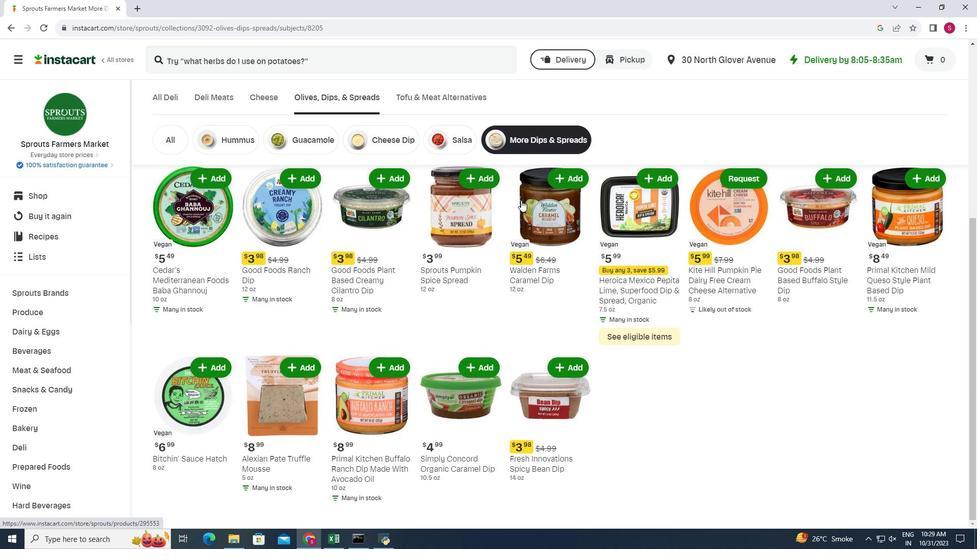 
Action: Mouse moved to (521, 200)
Screenshot: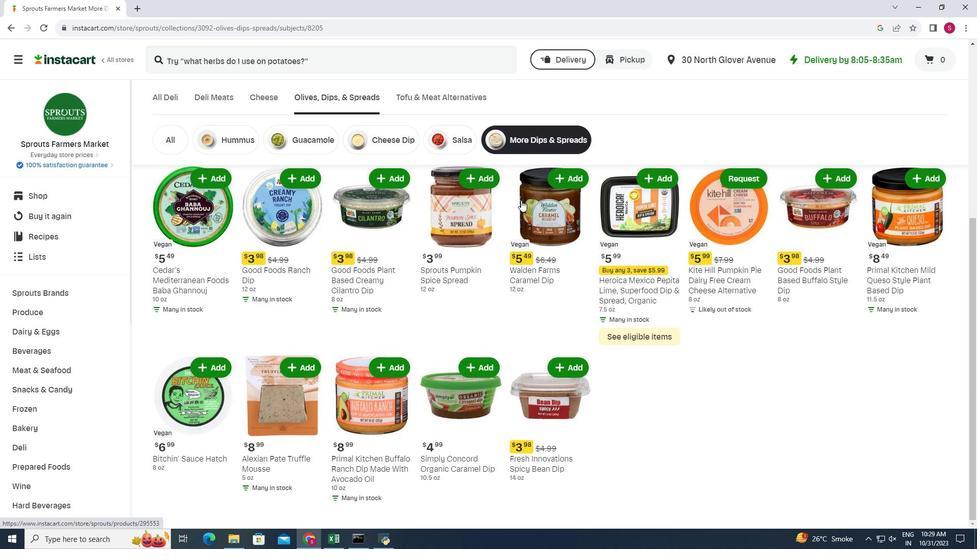 
Action: Mouse scrolled (521, 200) with delta (0, 0)
Screenshot: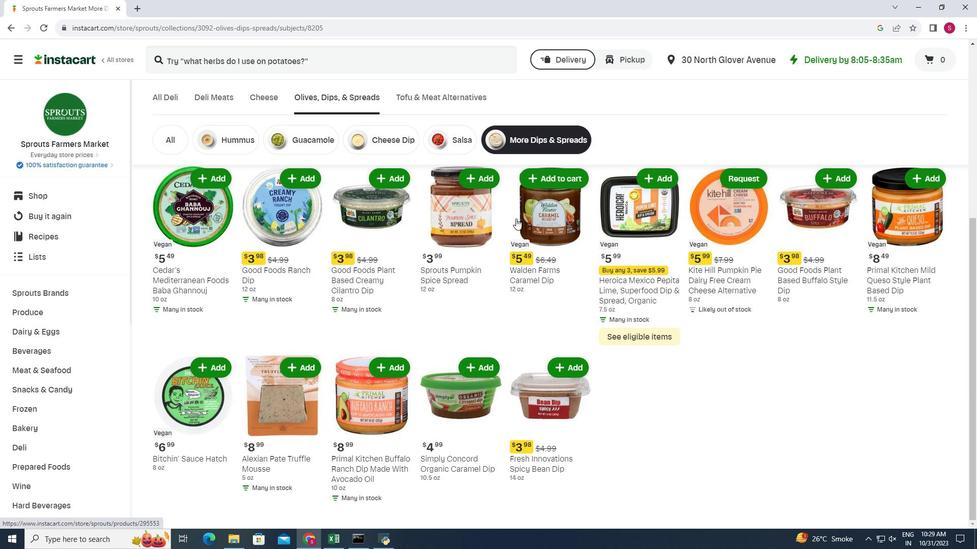 
Action: Mouse moved to (510, 229)
Screenshot: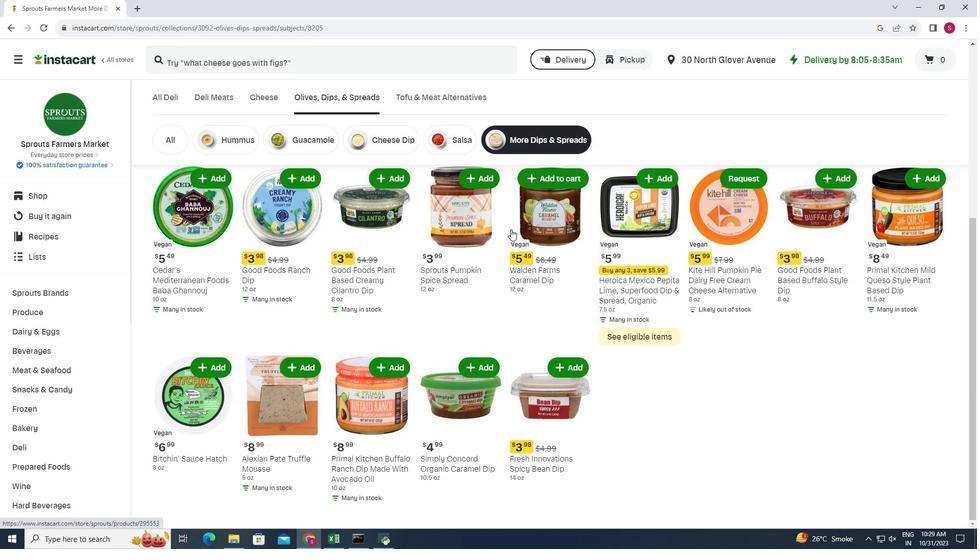 
